 Task: Select a due date automation when advanced on, the moment a card is due add fields without custom field "Resume" set to a date between 1 and 7 days from now.
Action: Mouse moved to (1348, 99)
Screenshot: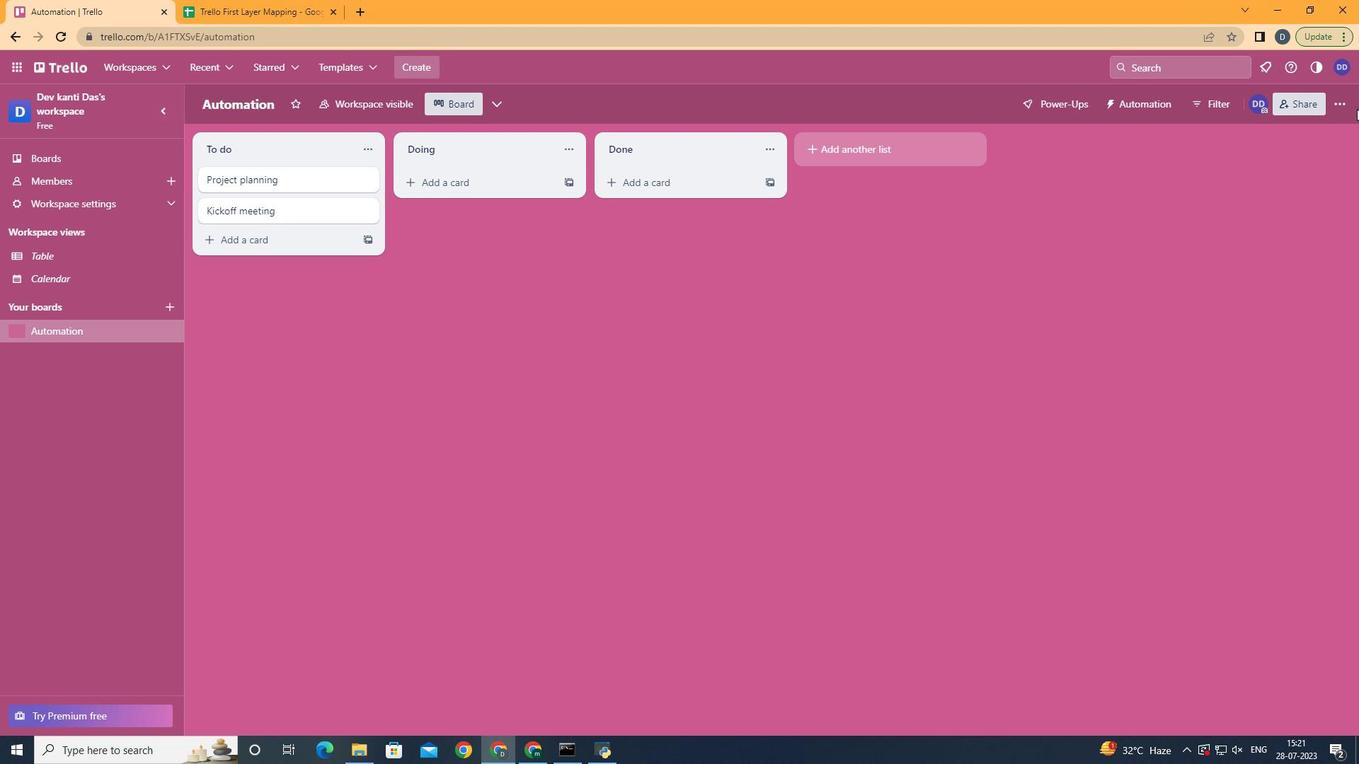 
Action: Mouse pressed left at (1348, 99)
Screenshot: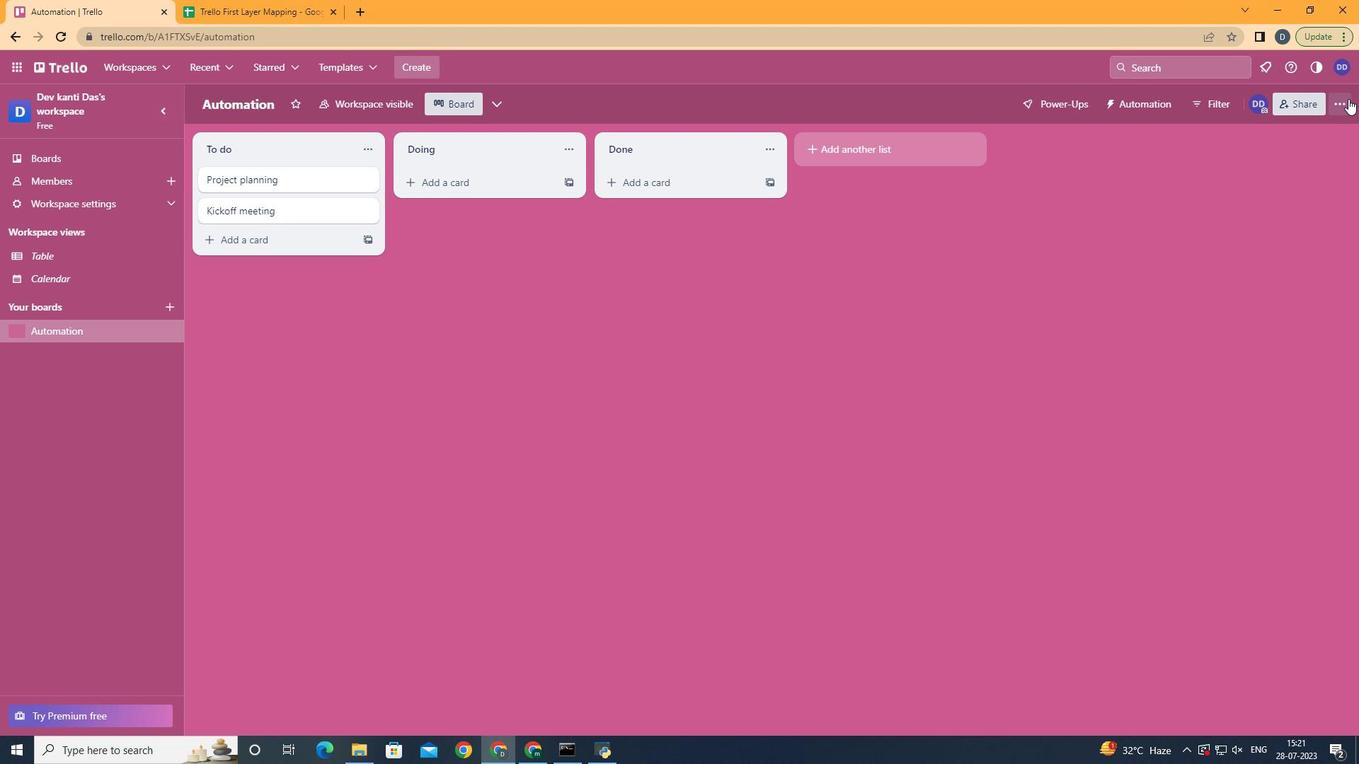 
Action: Mouse moved to (1247, 305)
Screenshot: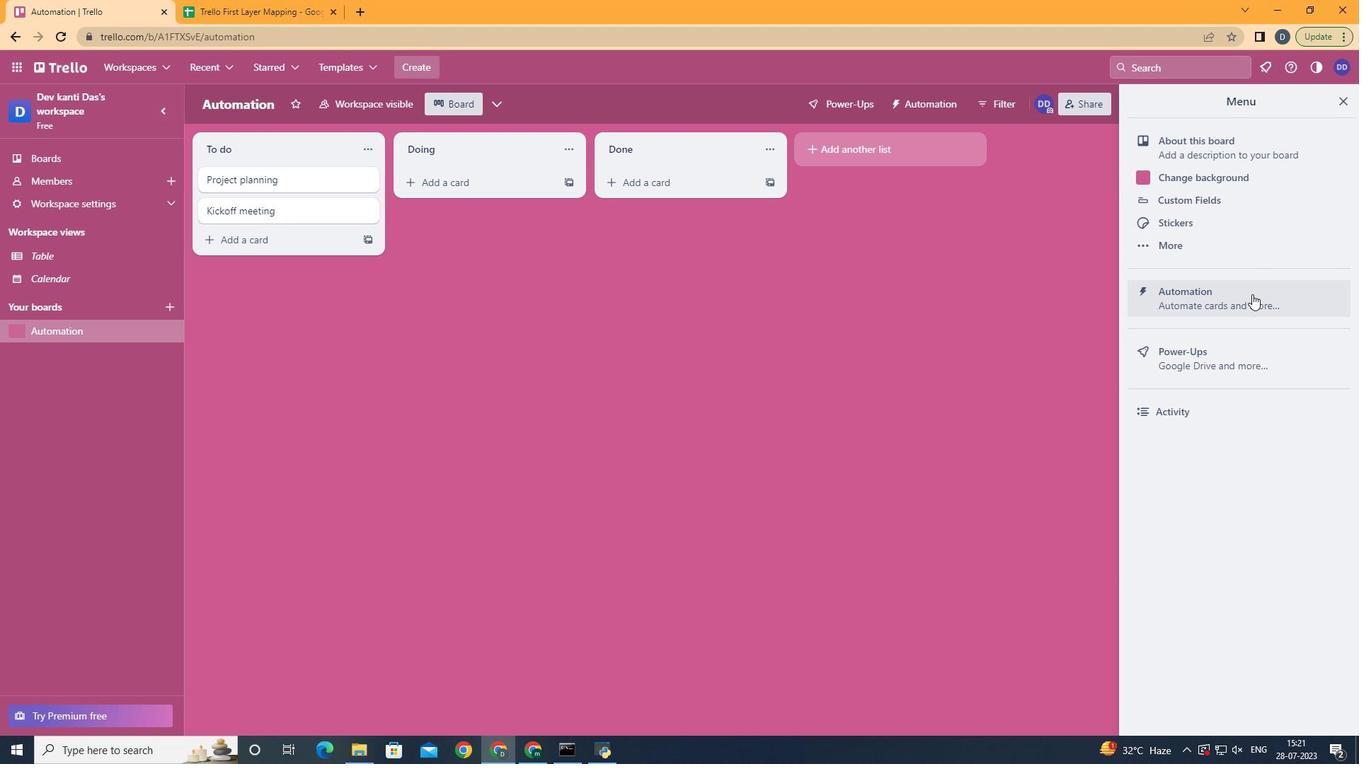 
Action: Mouse pressed left at (1247, 305)
Screenshot: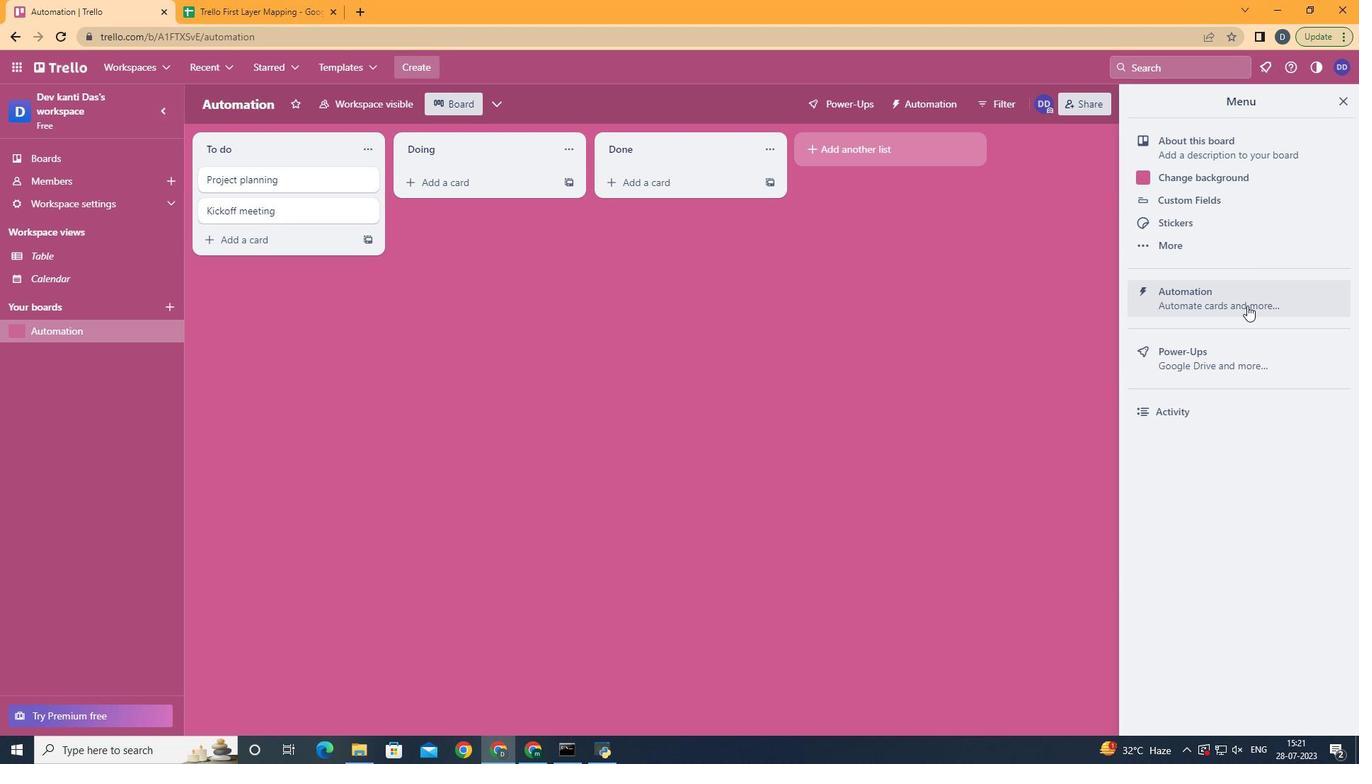 
Action: Mouse moved to (270, 285)
Screenshot: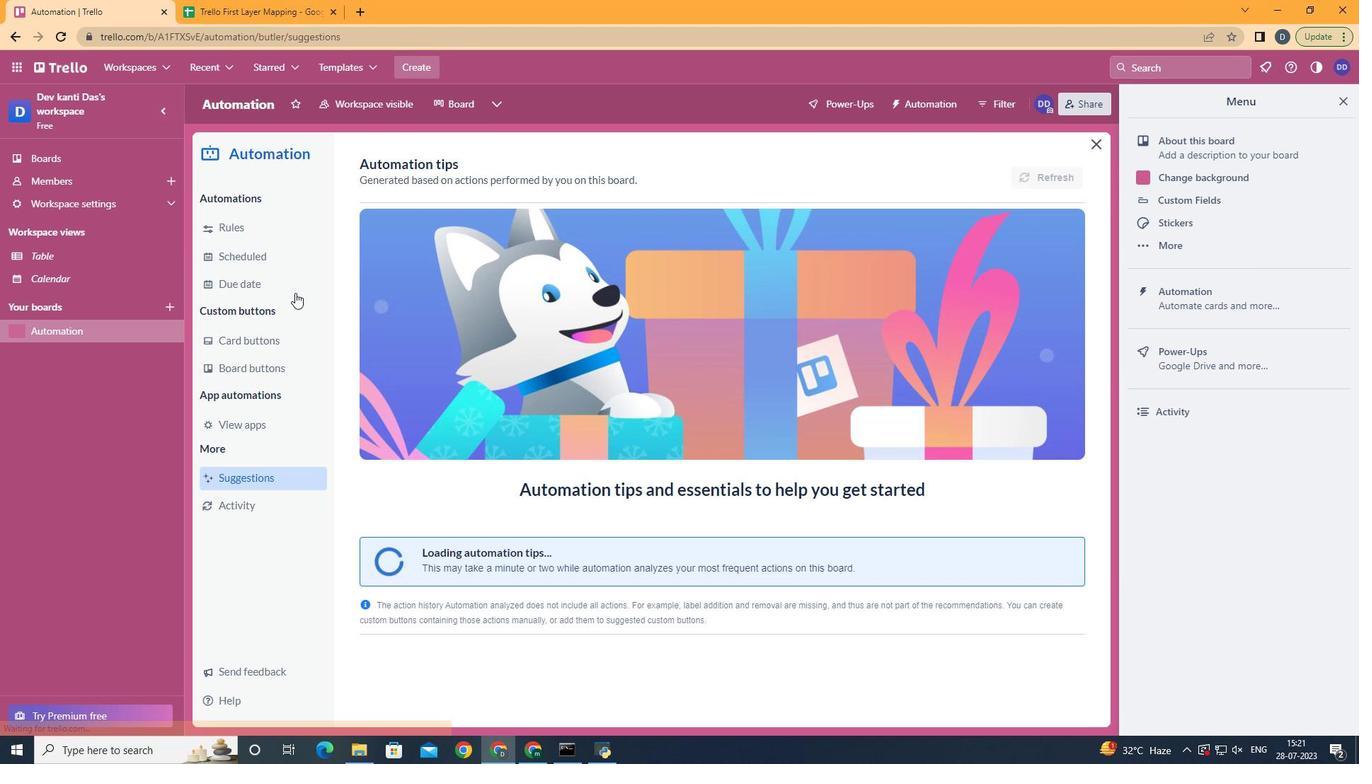 
Action: Mouse pressed left at (270, 285)
Screenshot: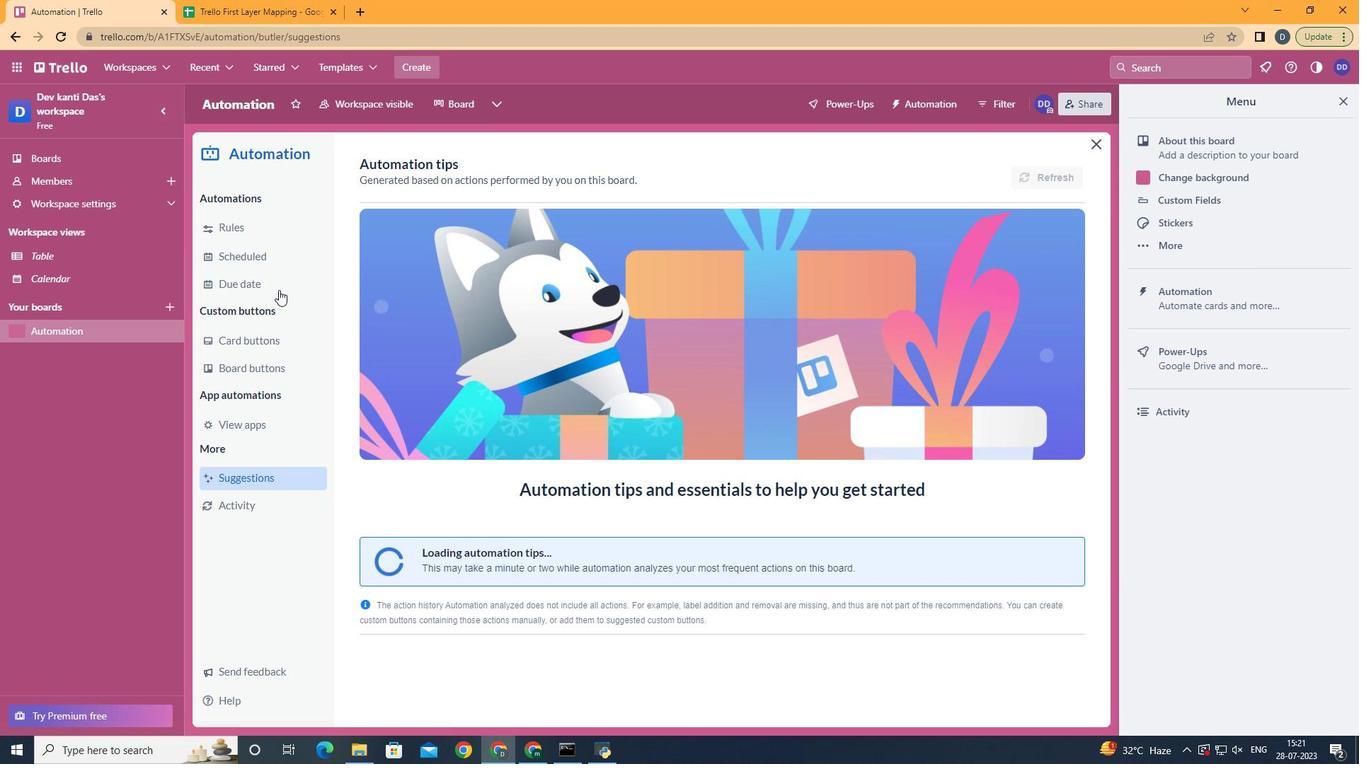 
Action: Mouse moved to (1027, 175)
Screenshot: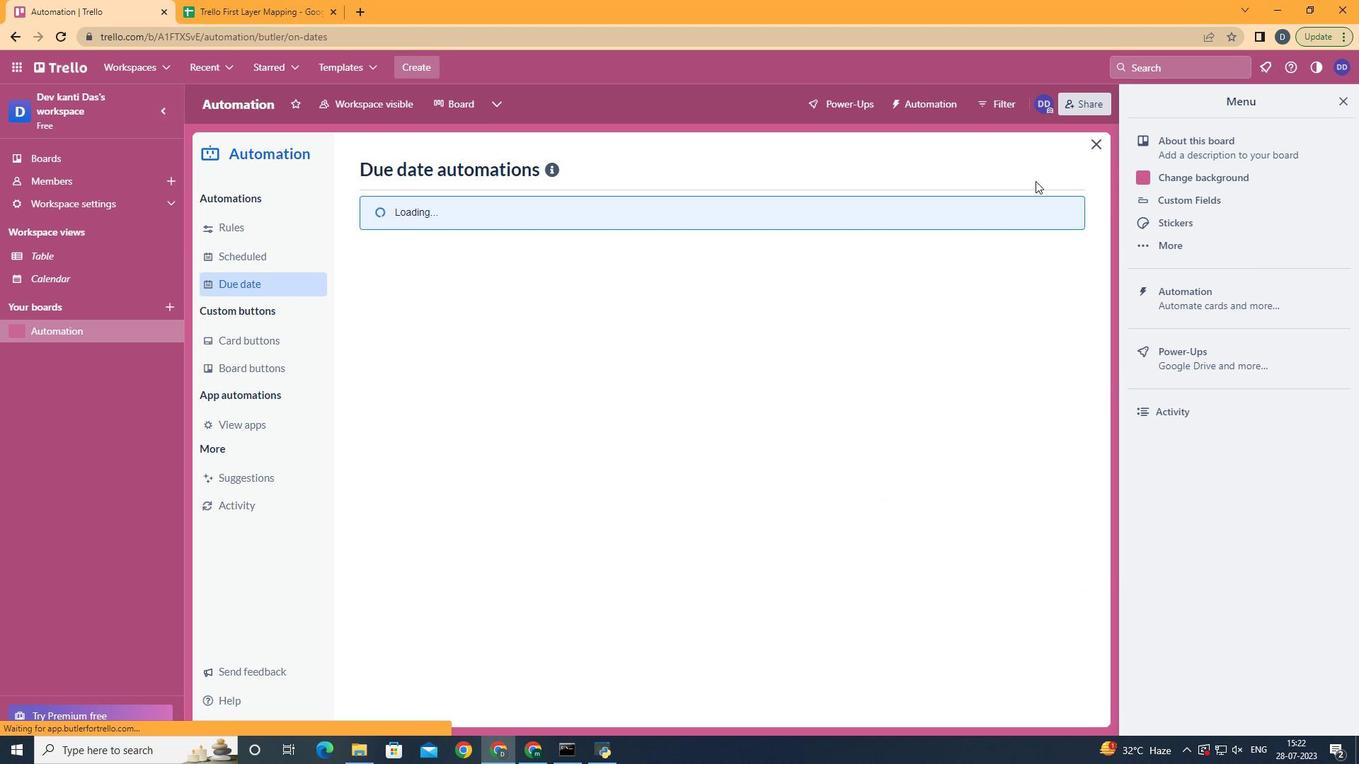 
Action: Mouse pressed left at (1027, 175)
Screenshot: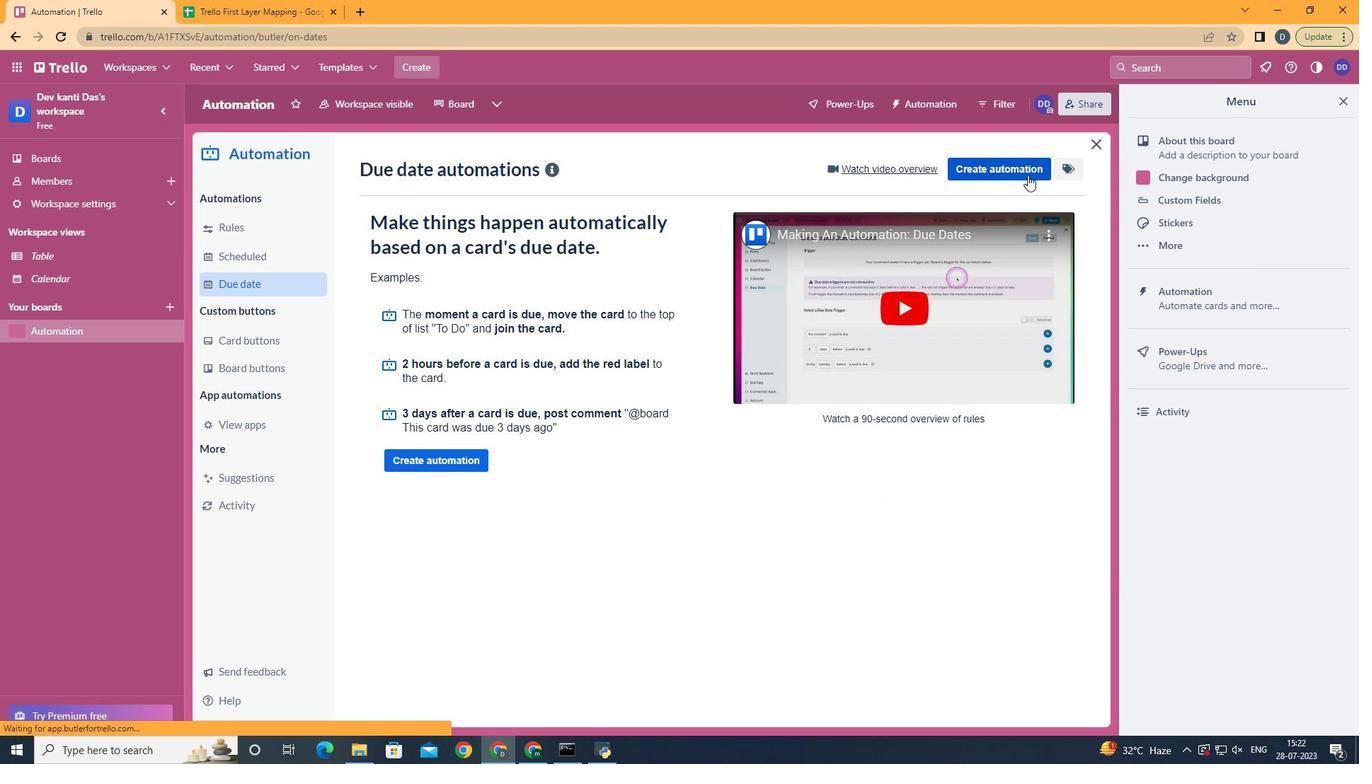 
Action: Mouse moved to (702, 298)
Screenshot: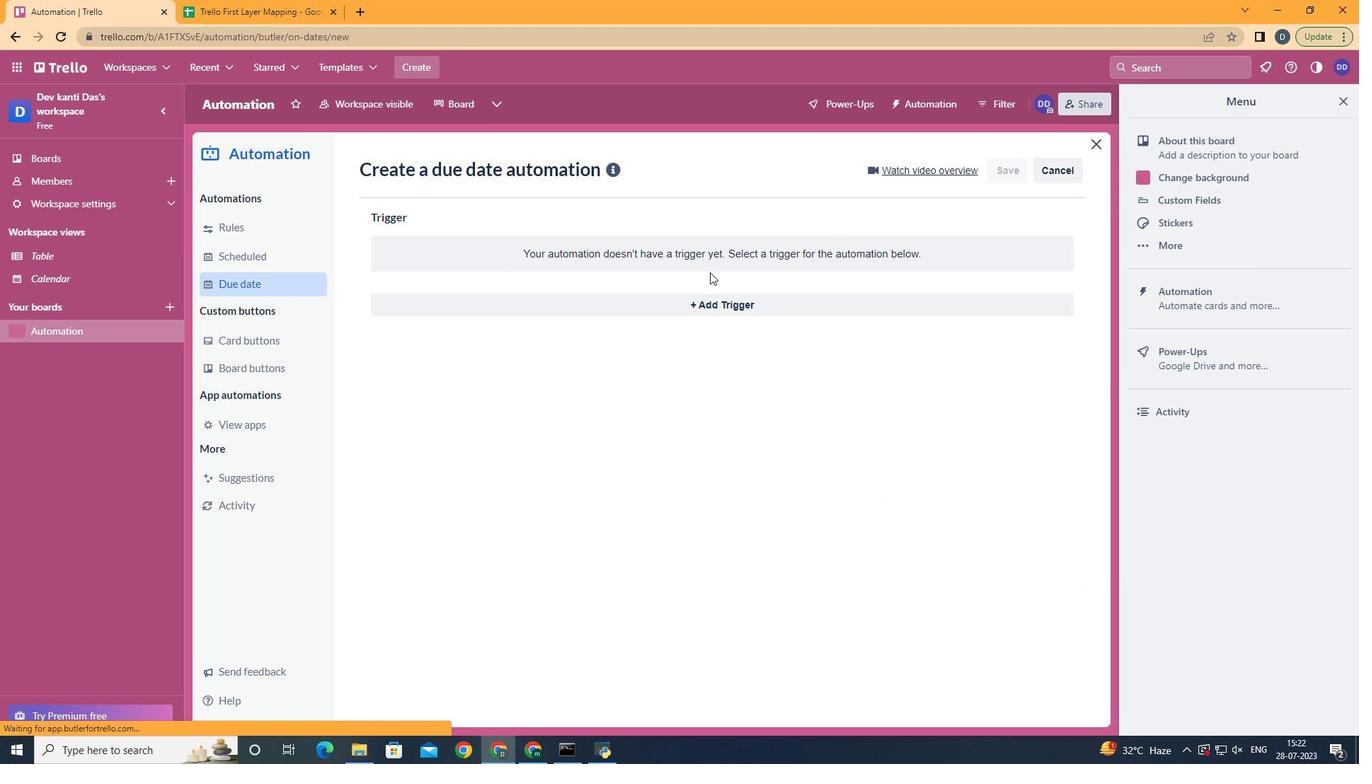 
Action: Mouse pressed left at (702, 298)
Screenshot: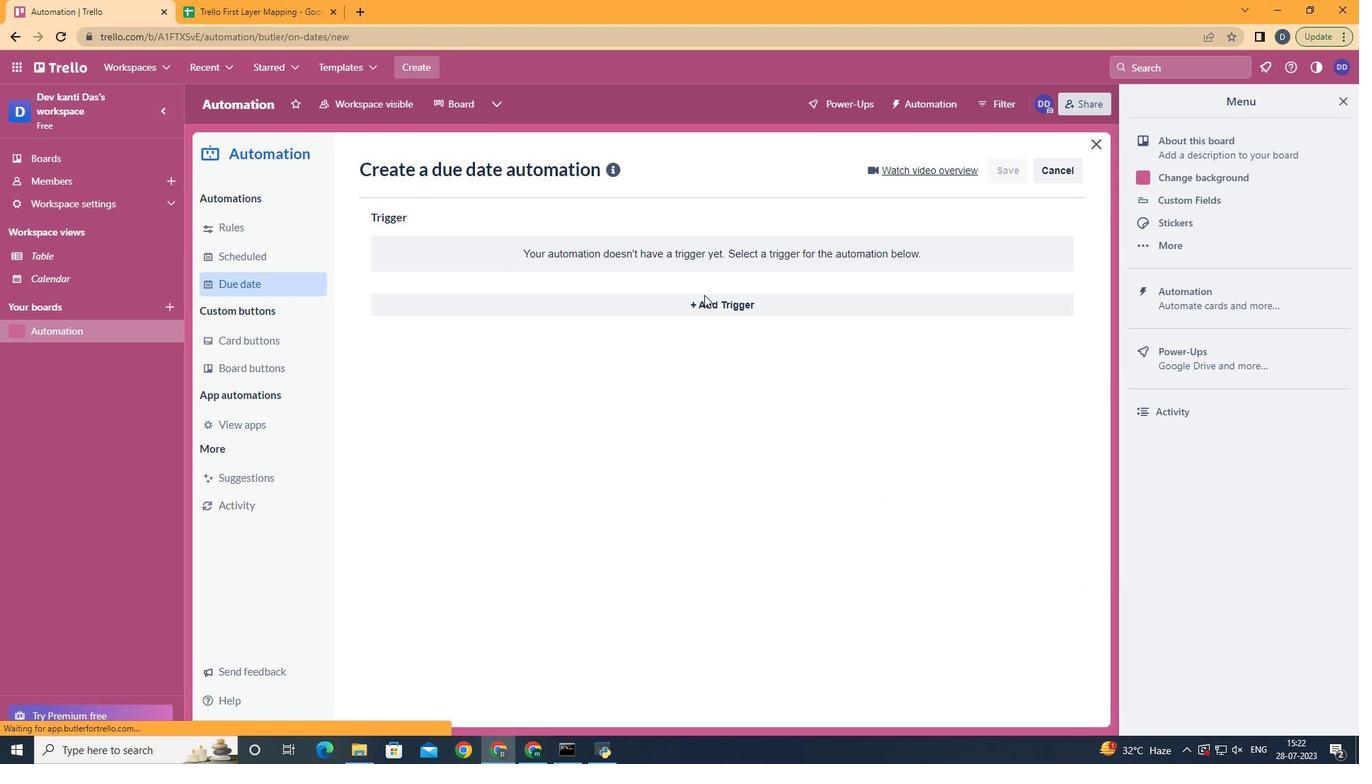 
Action: Mouse moved to (439, 499)
Screenshot: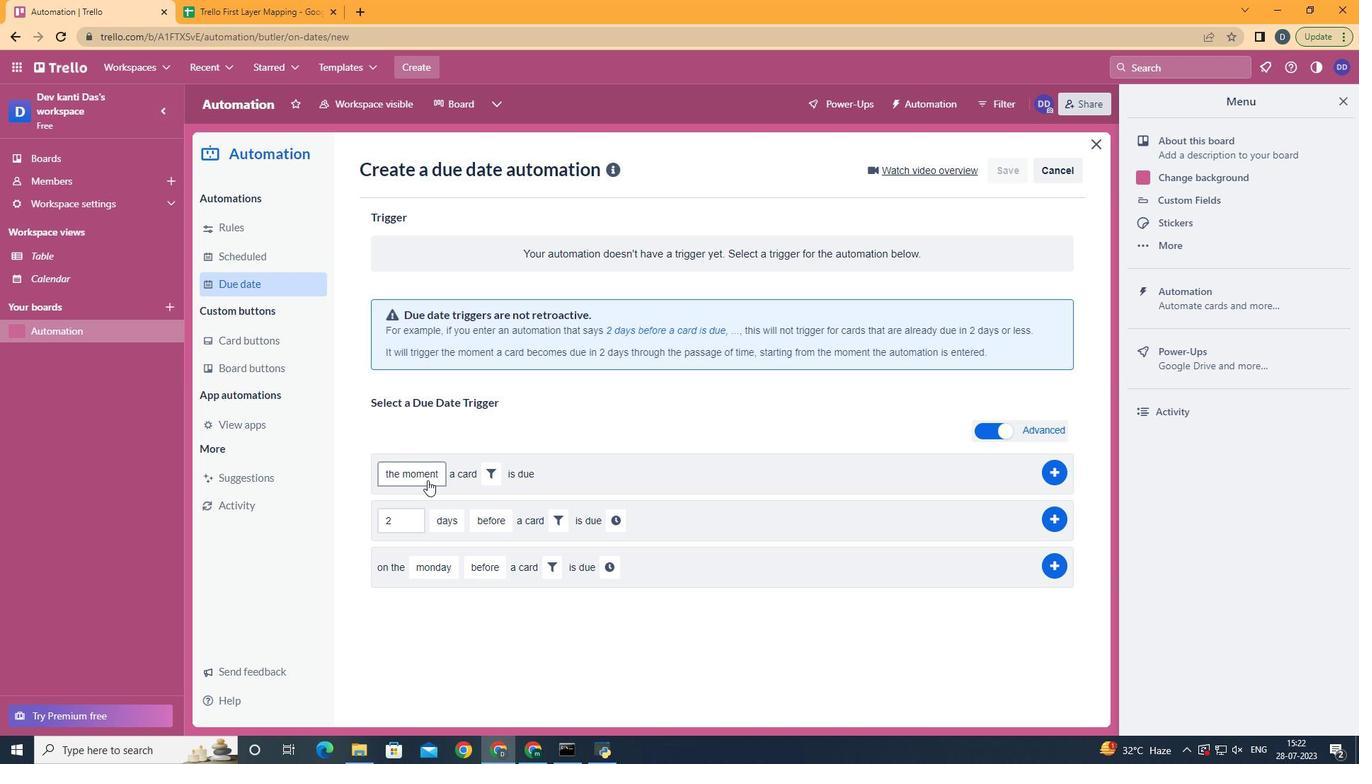 
Action: Mouse pressed left at (439, 499)
Screenshot: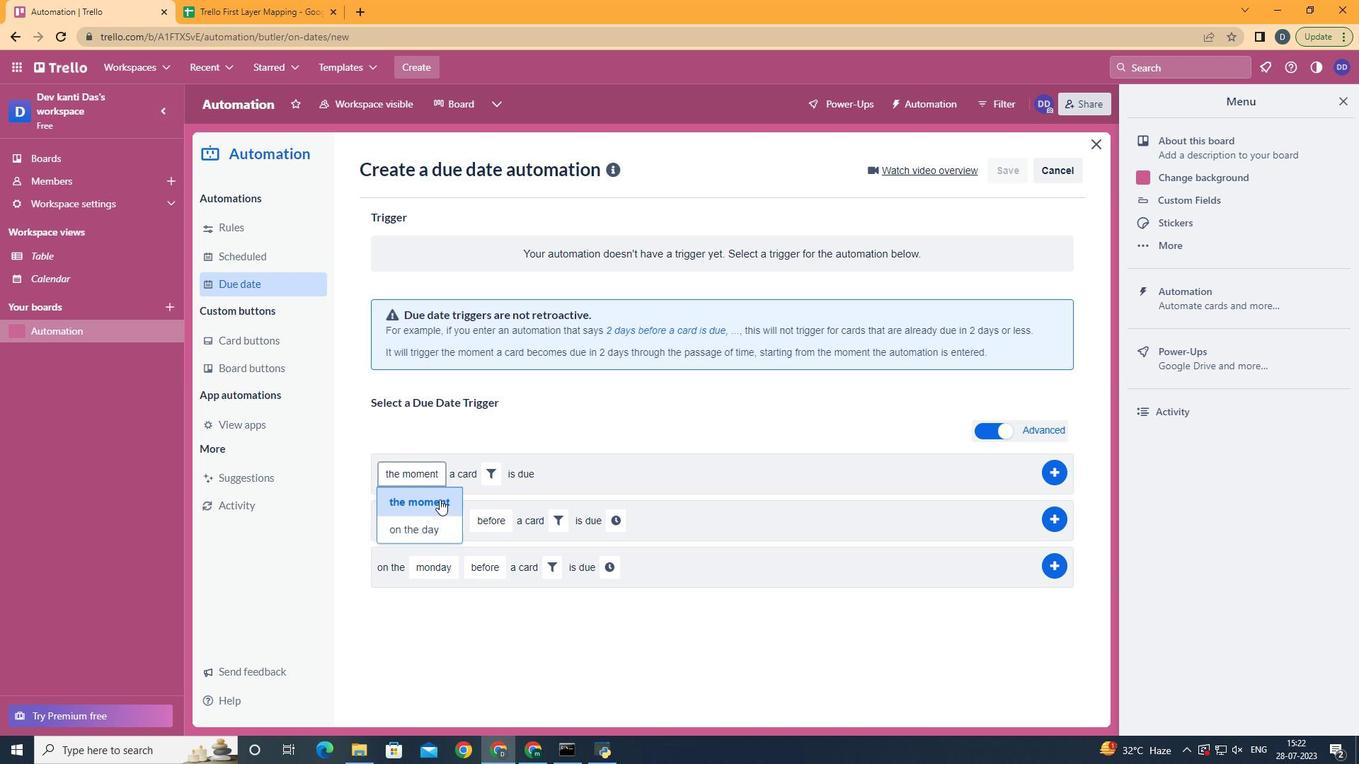 
Action: Mouse moved to (492, 467)
Screenshot: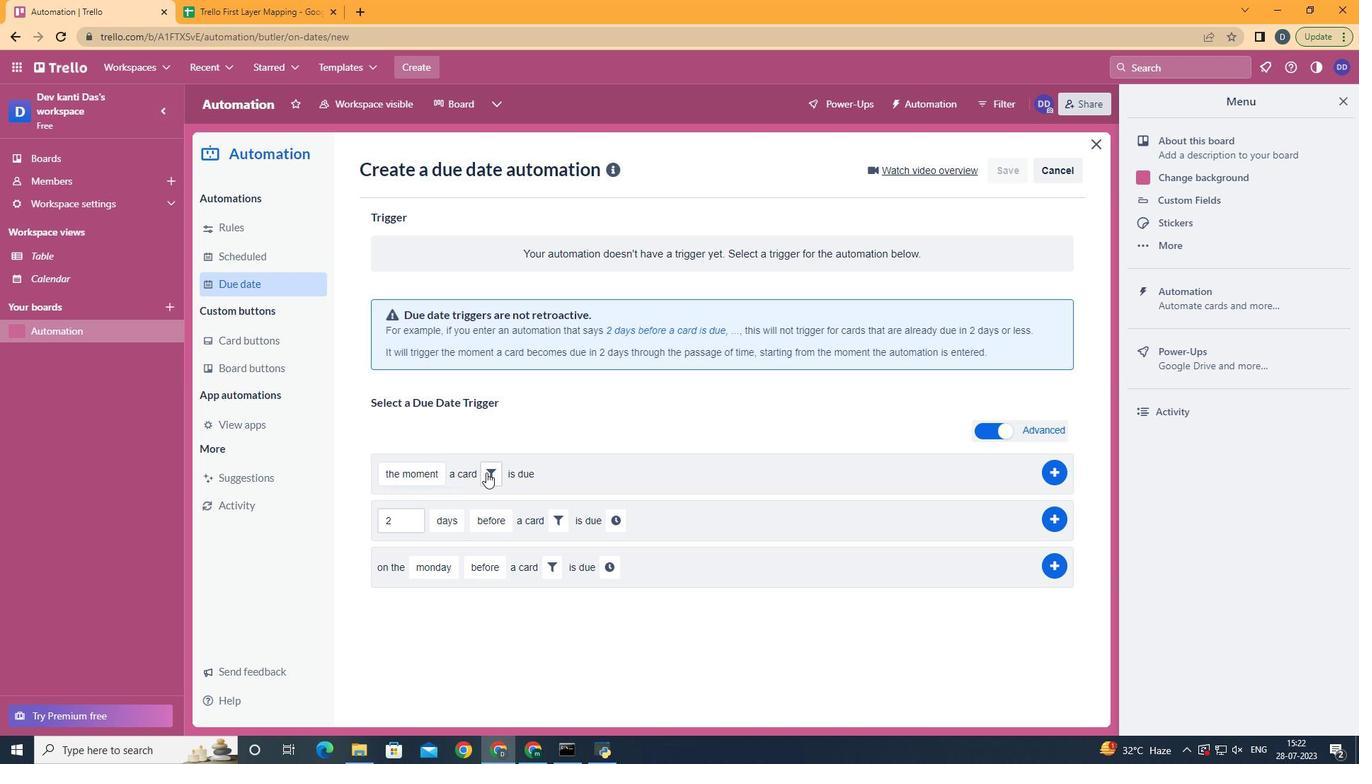 
Action: Mouse pressed left at (492, 467)
Screenshot: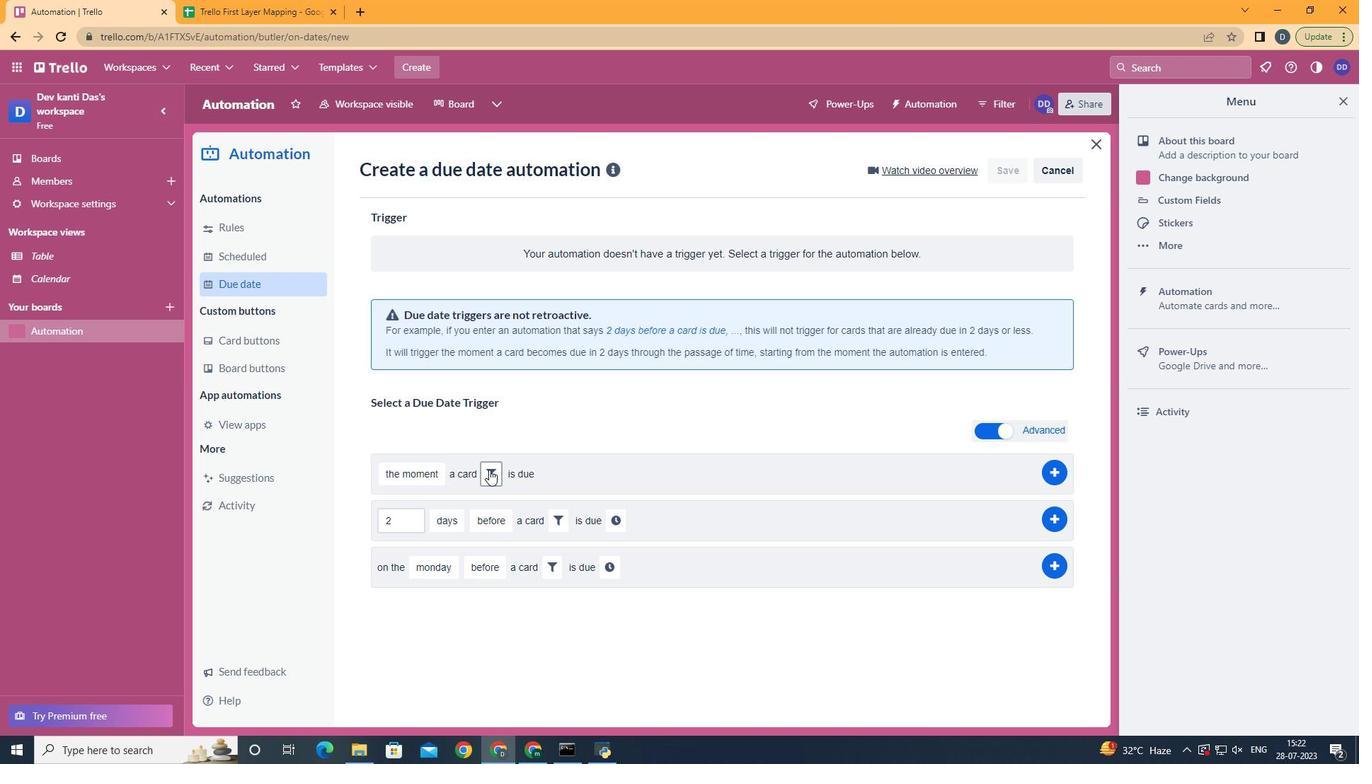 
Action: Mouse moved to (714, 524)
Screenshot: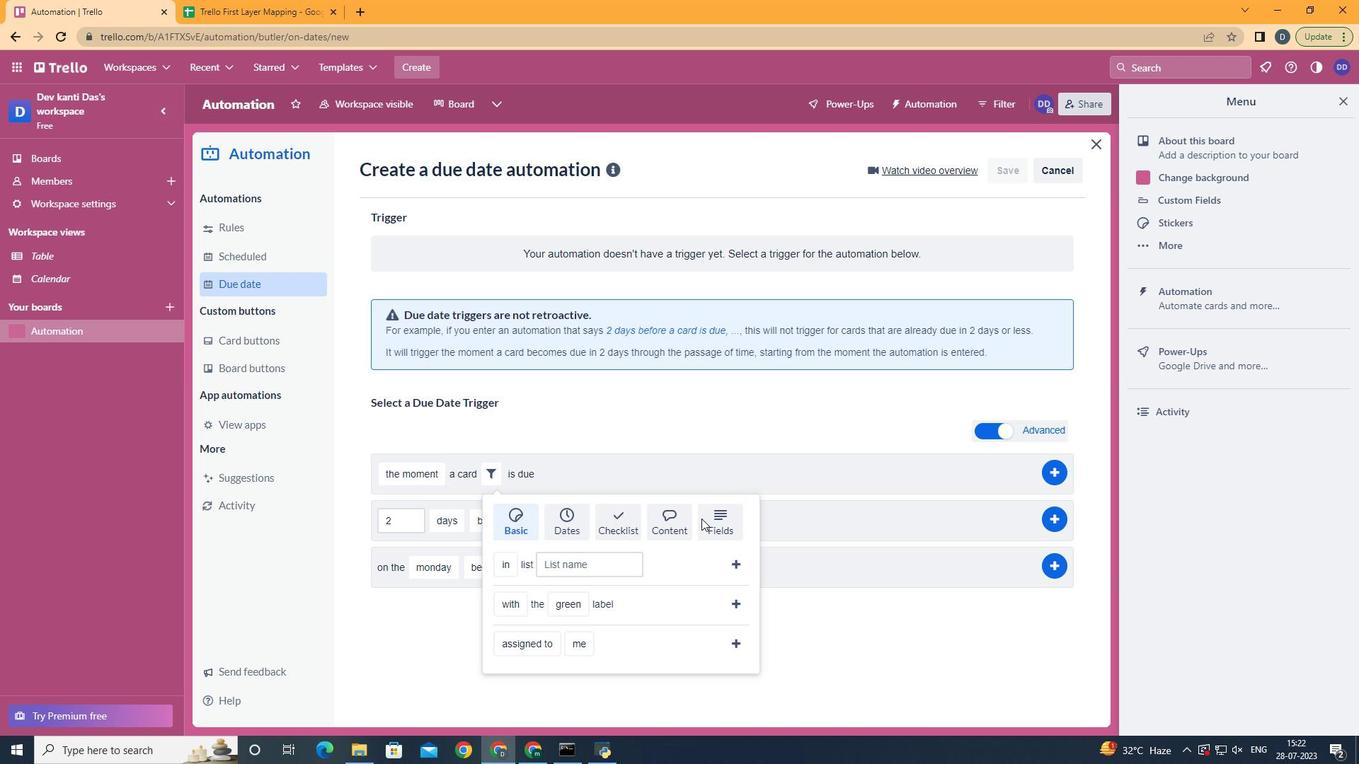 
Action: Mouse pressed left at (714, 524)
Screenshot: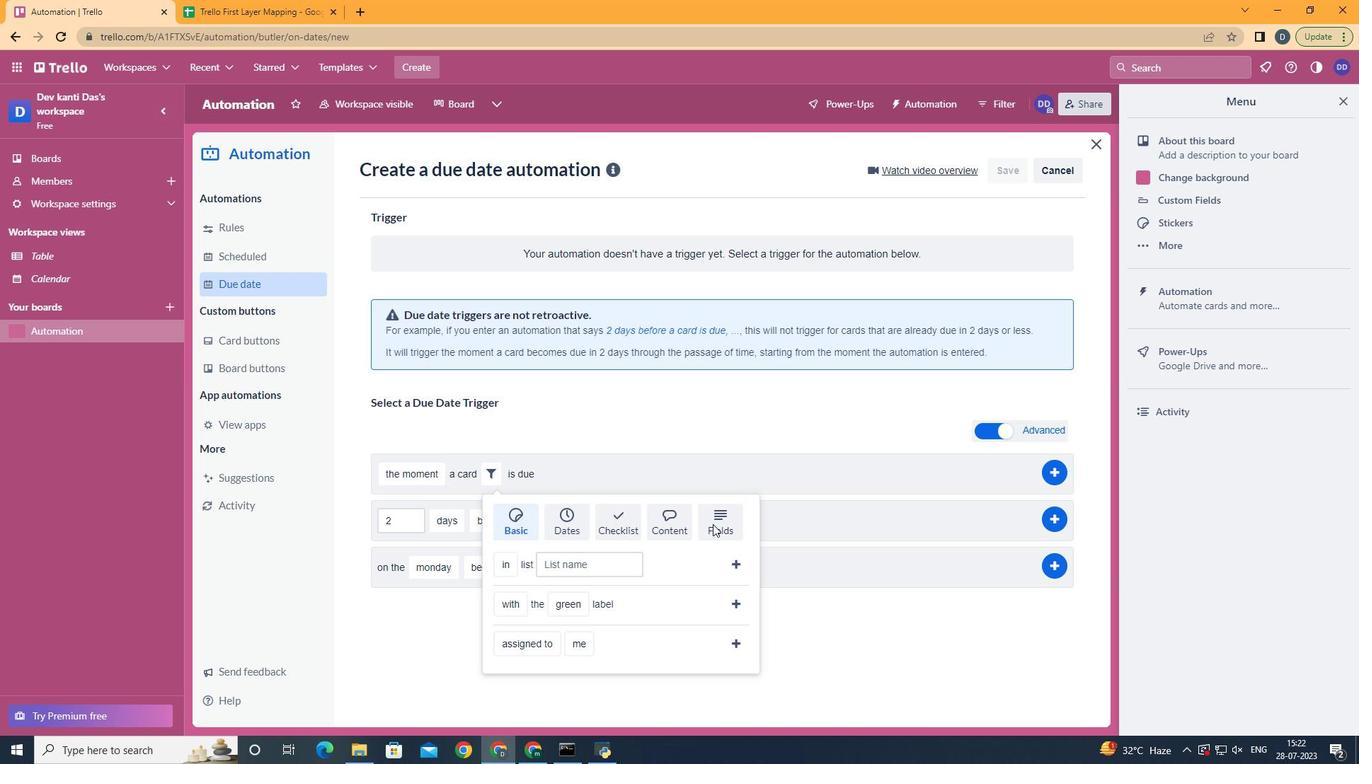 
Action: Mouse moved to (717, 521)
Screenshot: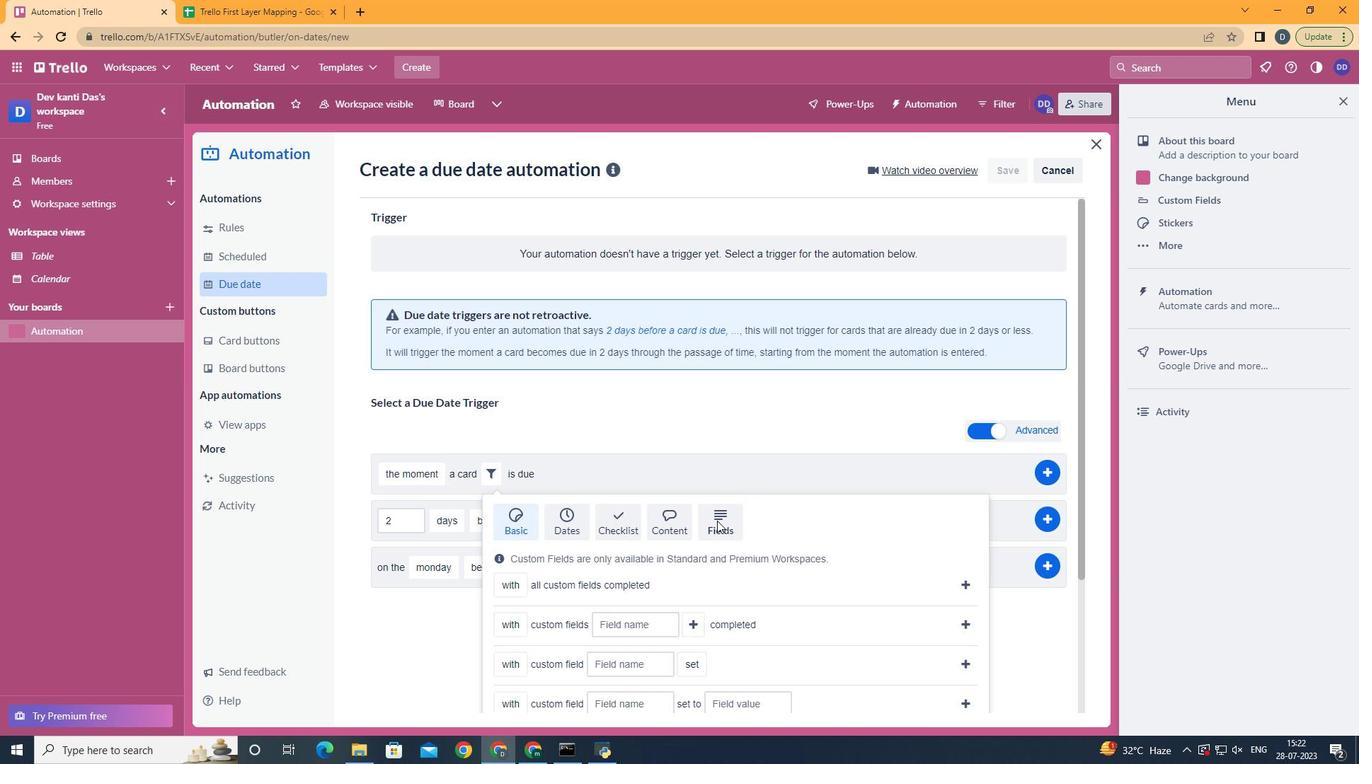 
Action: Mouse scrolled (717, 520) with delta (0, 0)
Screenshot: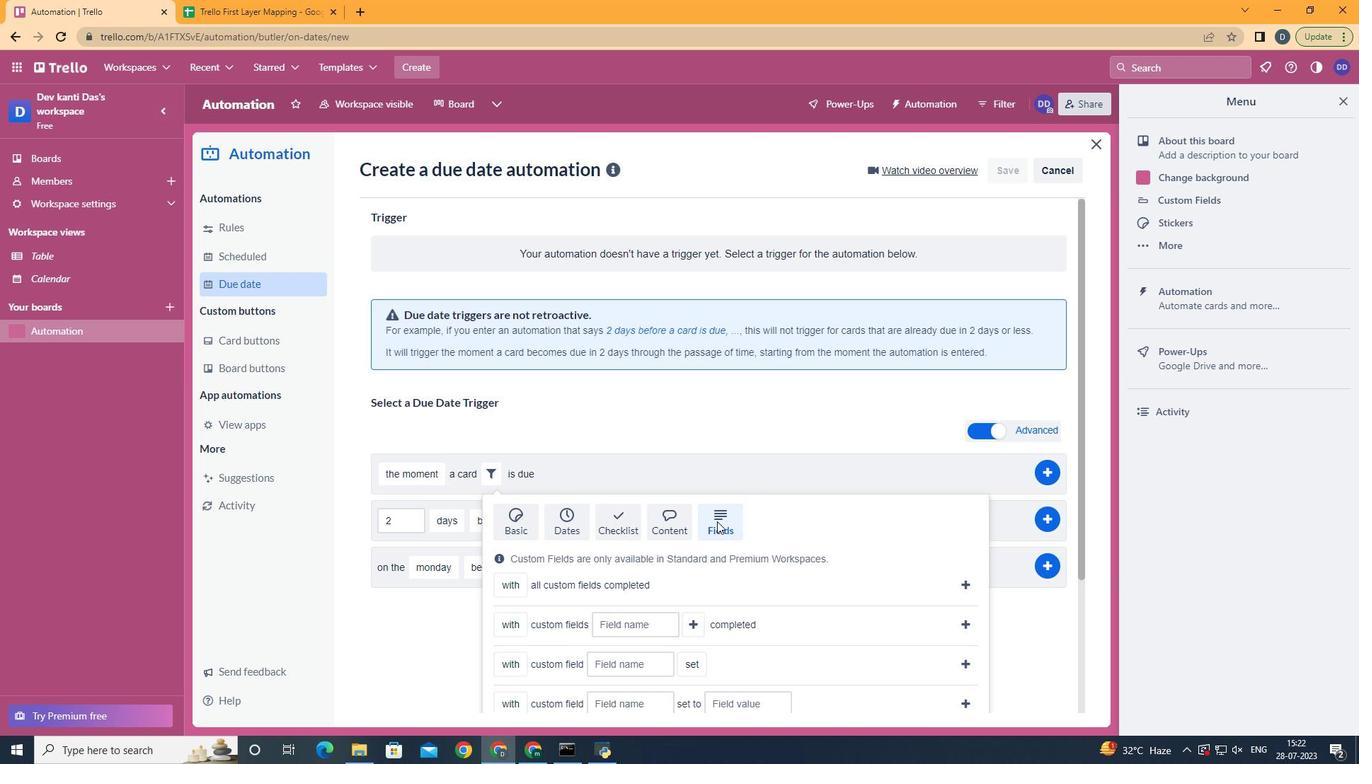 
Action: Mouse scrolled (717, 520) with delta (0, 0)
Screenshot: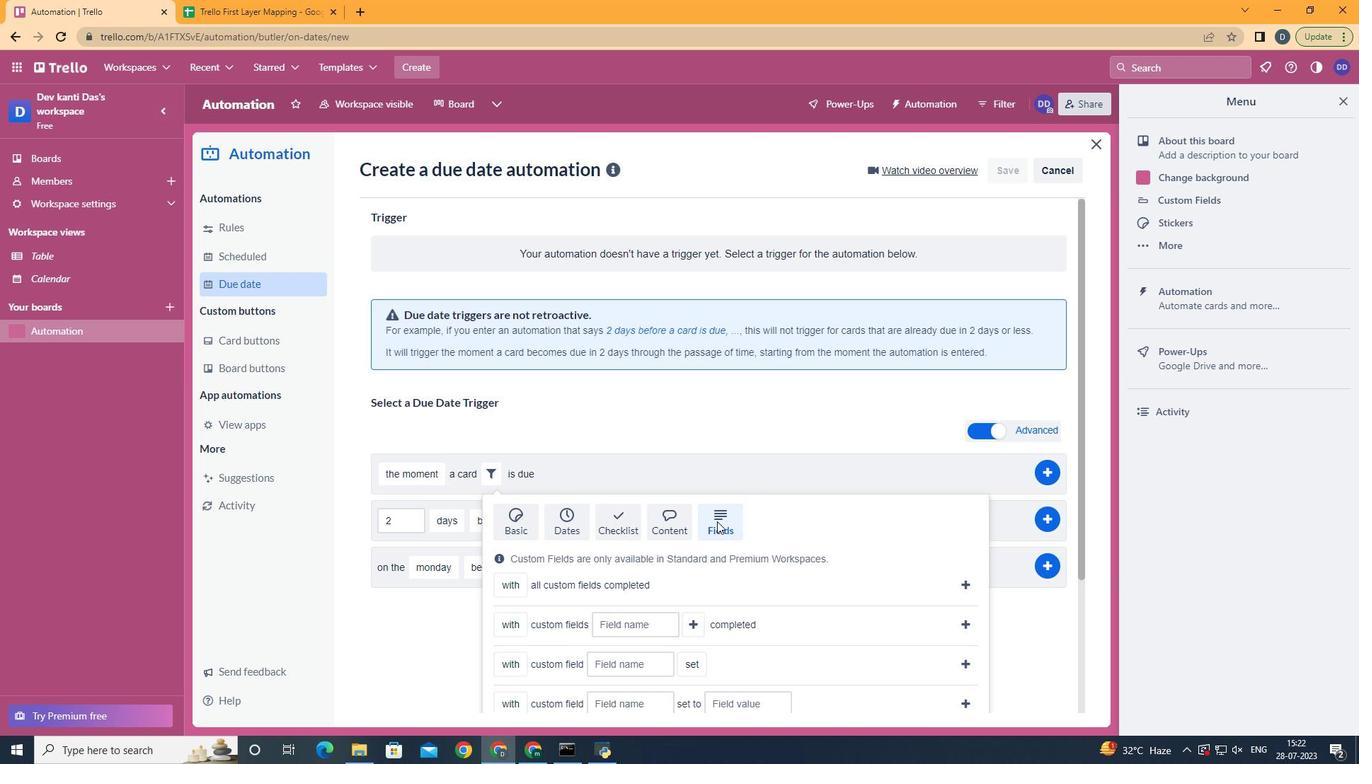 
Action: Mouse scrolled (717, 520) with delta (0, -1)
Screenshot: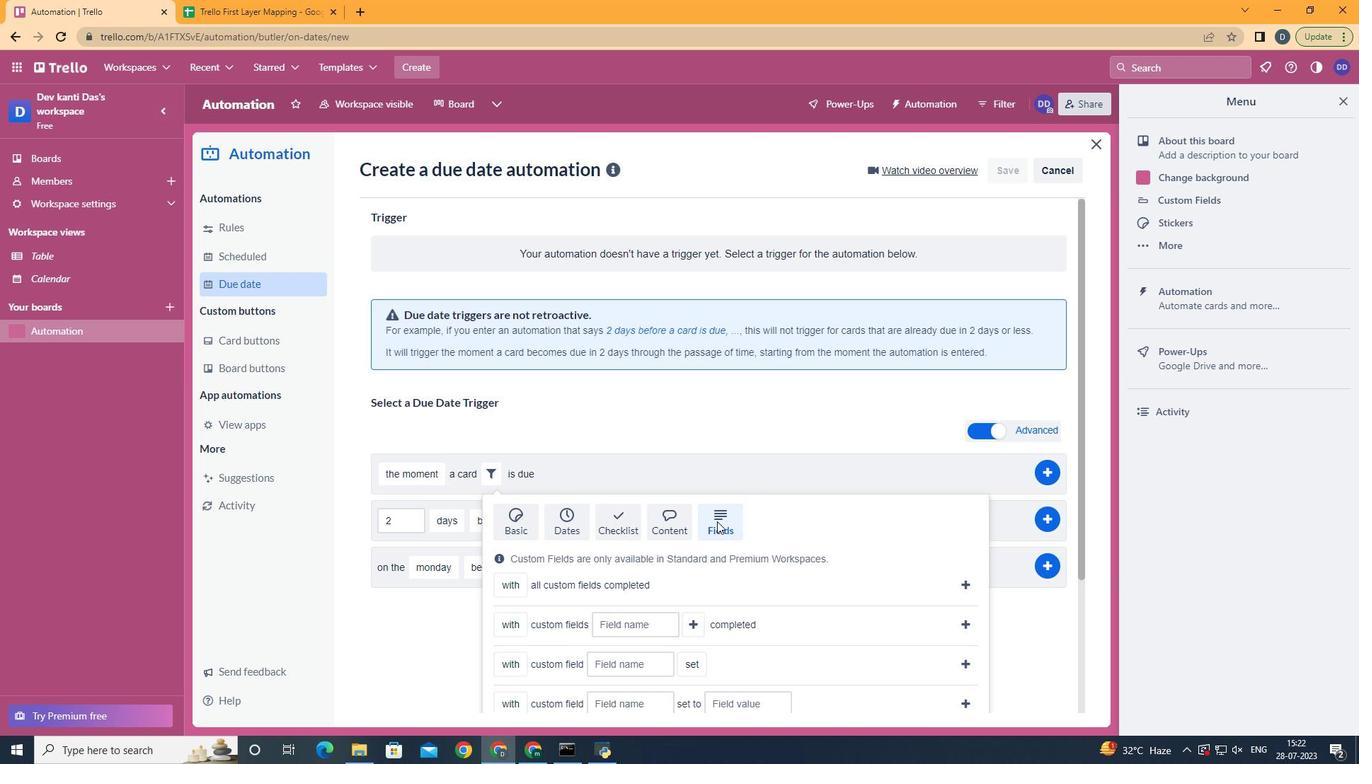 
Action: Mouse scrolled (717, 520) with delta (0, 0)
Screenshot: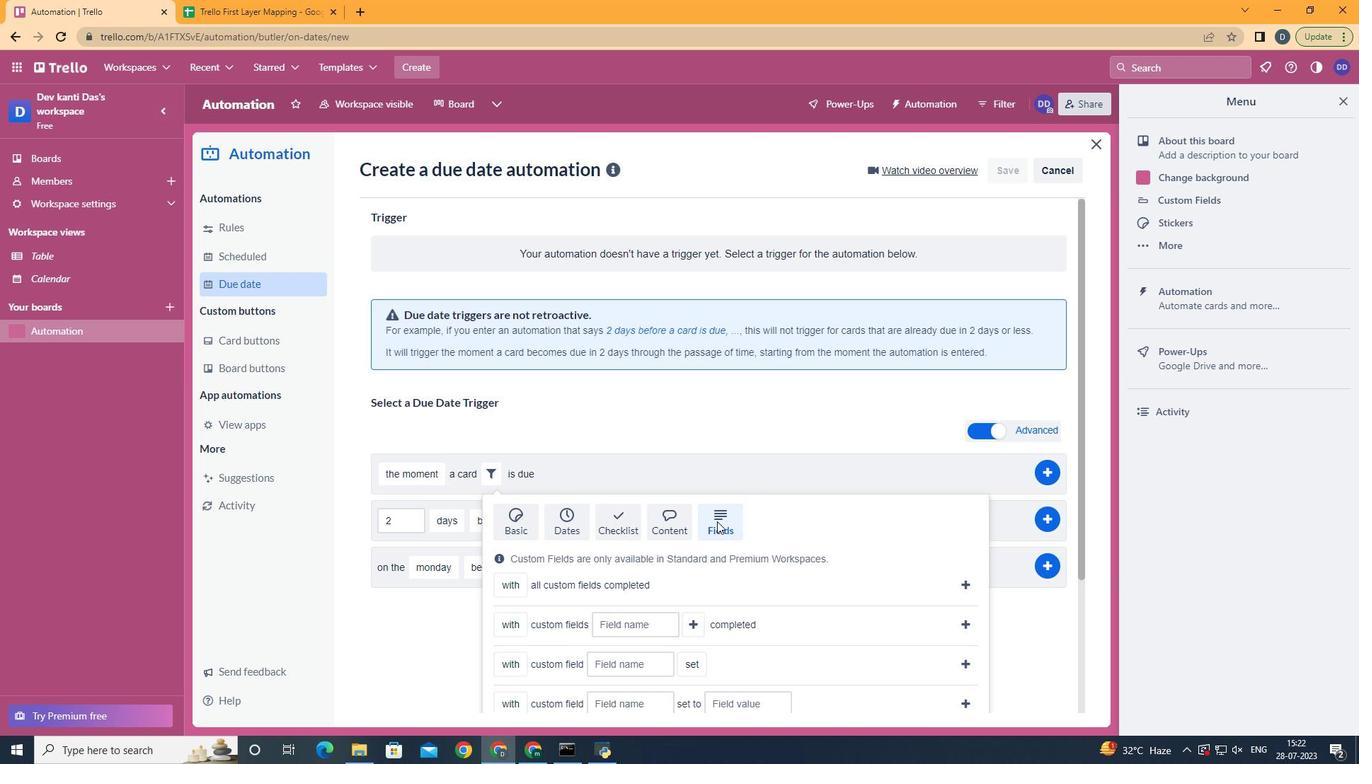 
Action: Mouse scrolled (717, 520) with delta (0, 0)
Screenshot: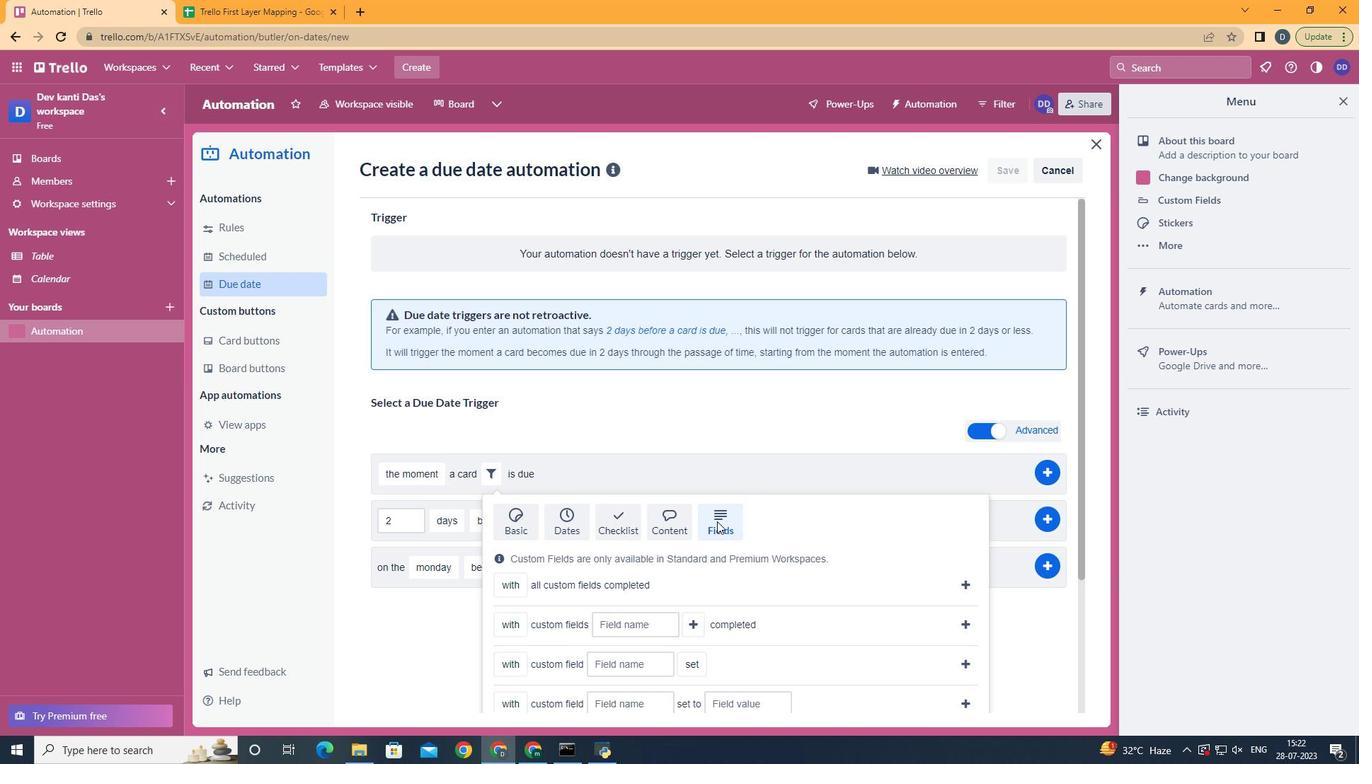 
Action: Mouse scrolled (717, 520) with delta (0, 0)
Screenshot: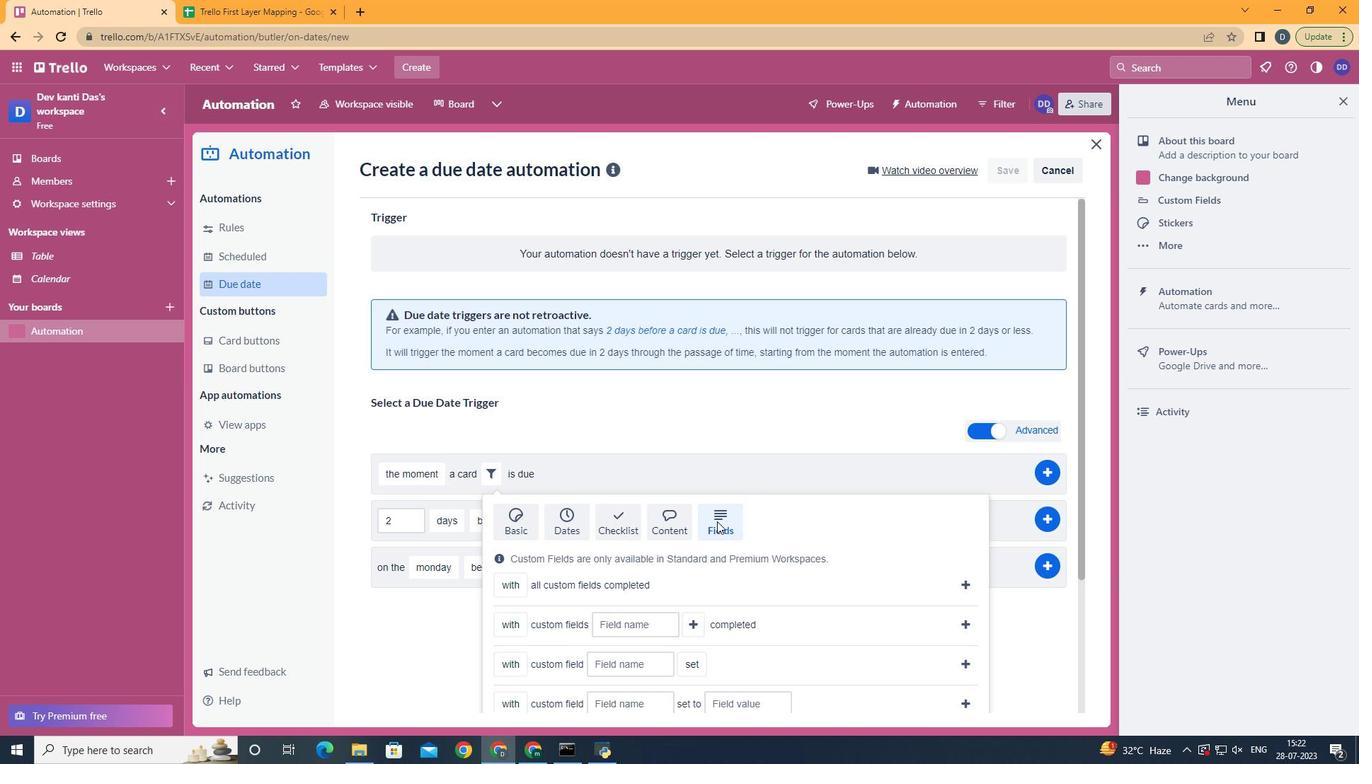 
Action: Mouse moved to (717, 521)
Screenshot: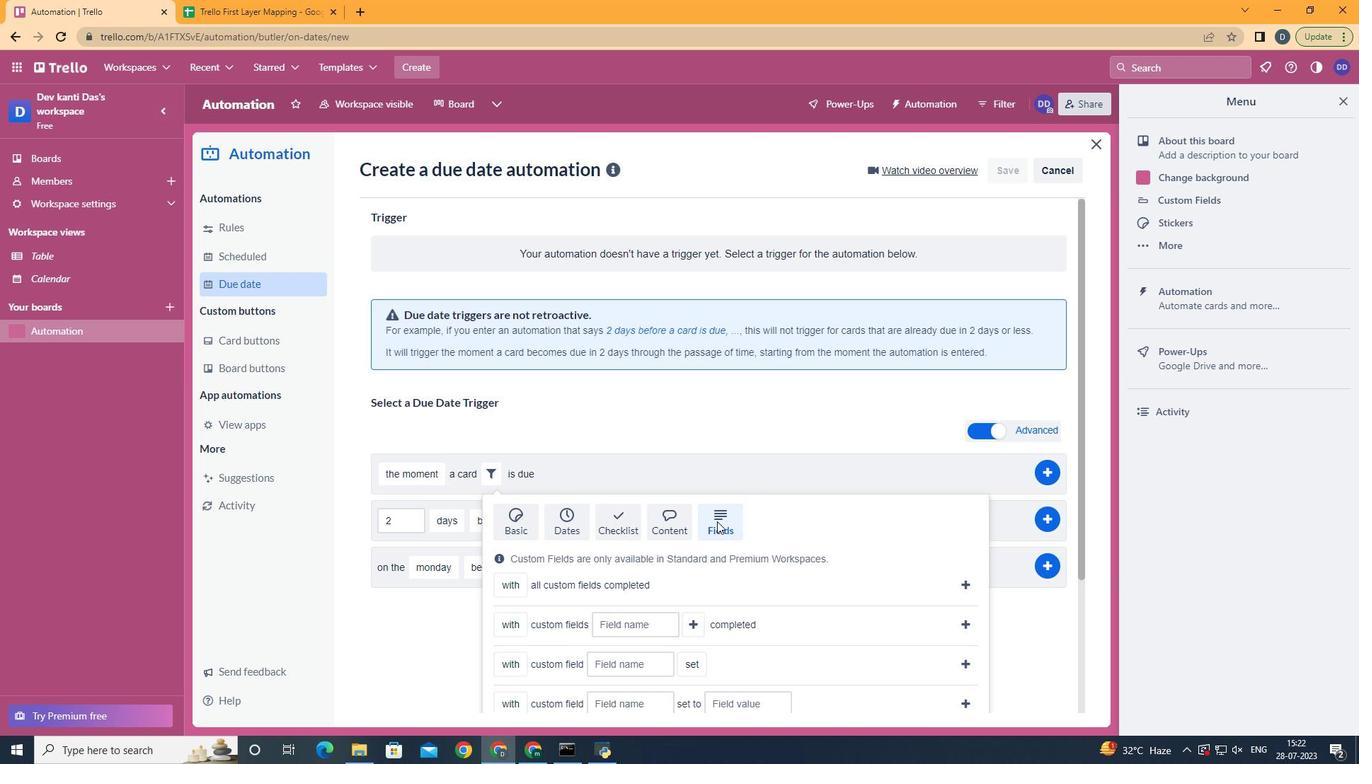 
Action: Mouse scrolled (717, 520) with delta (0, 0)
Screenshot: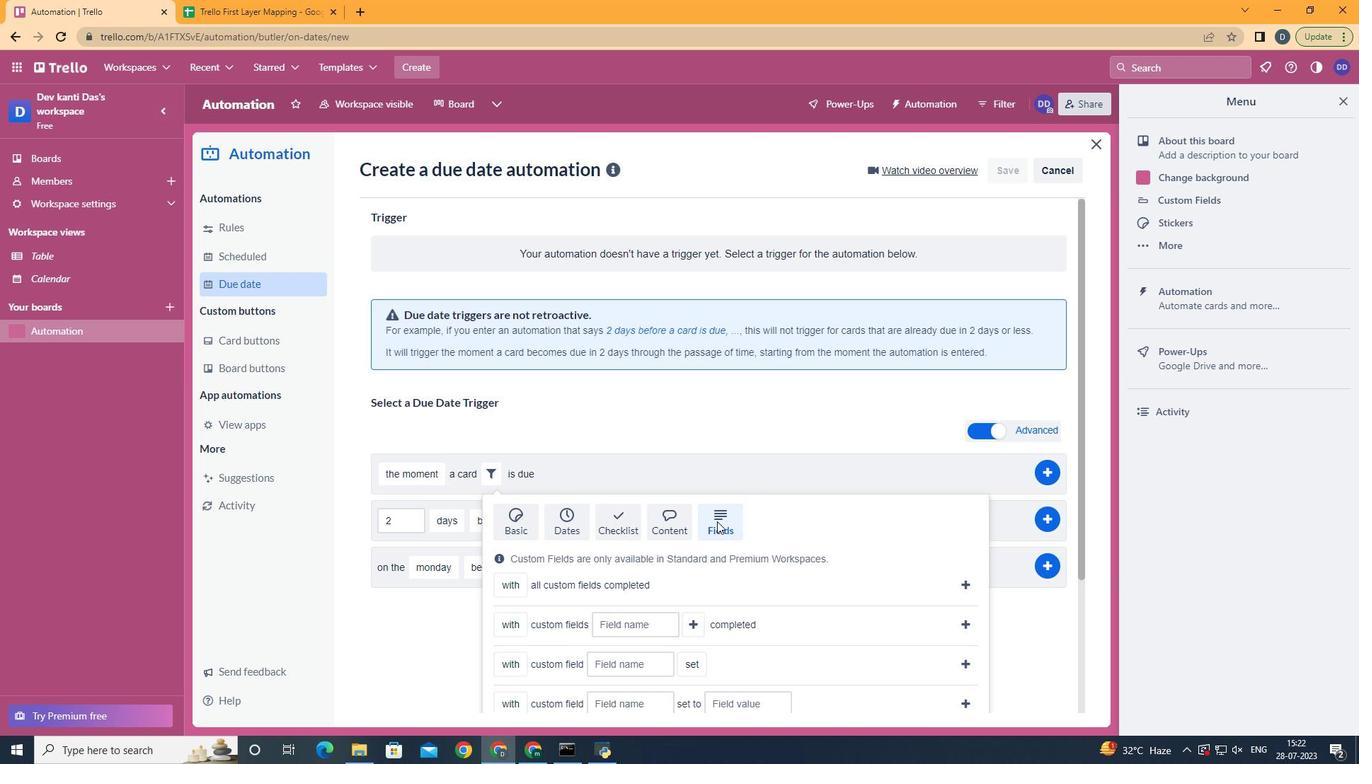 
Action: Mouse moved to (536, 659)
Screenshot: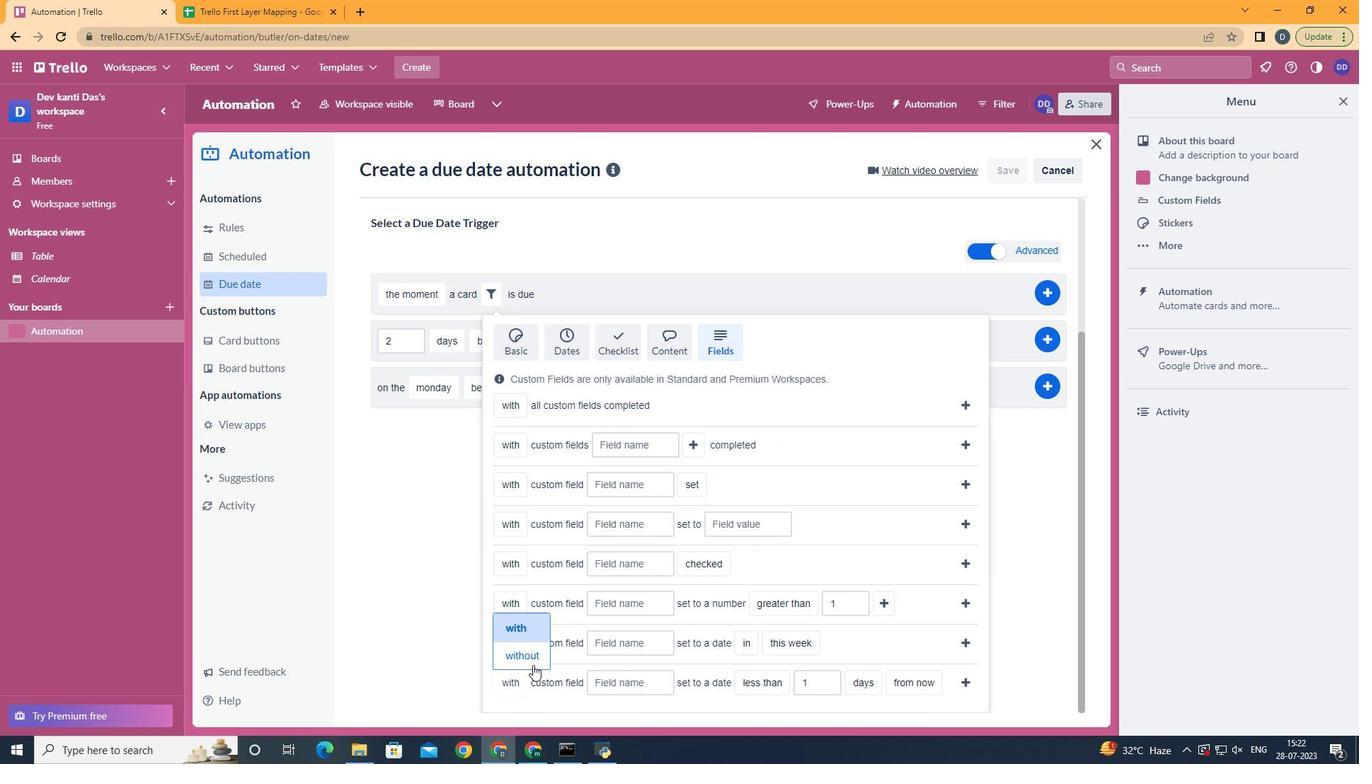 
Action: Mouse pressed left at (536, 659)
Screenshot: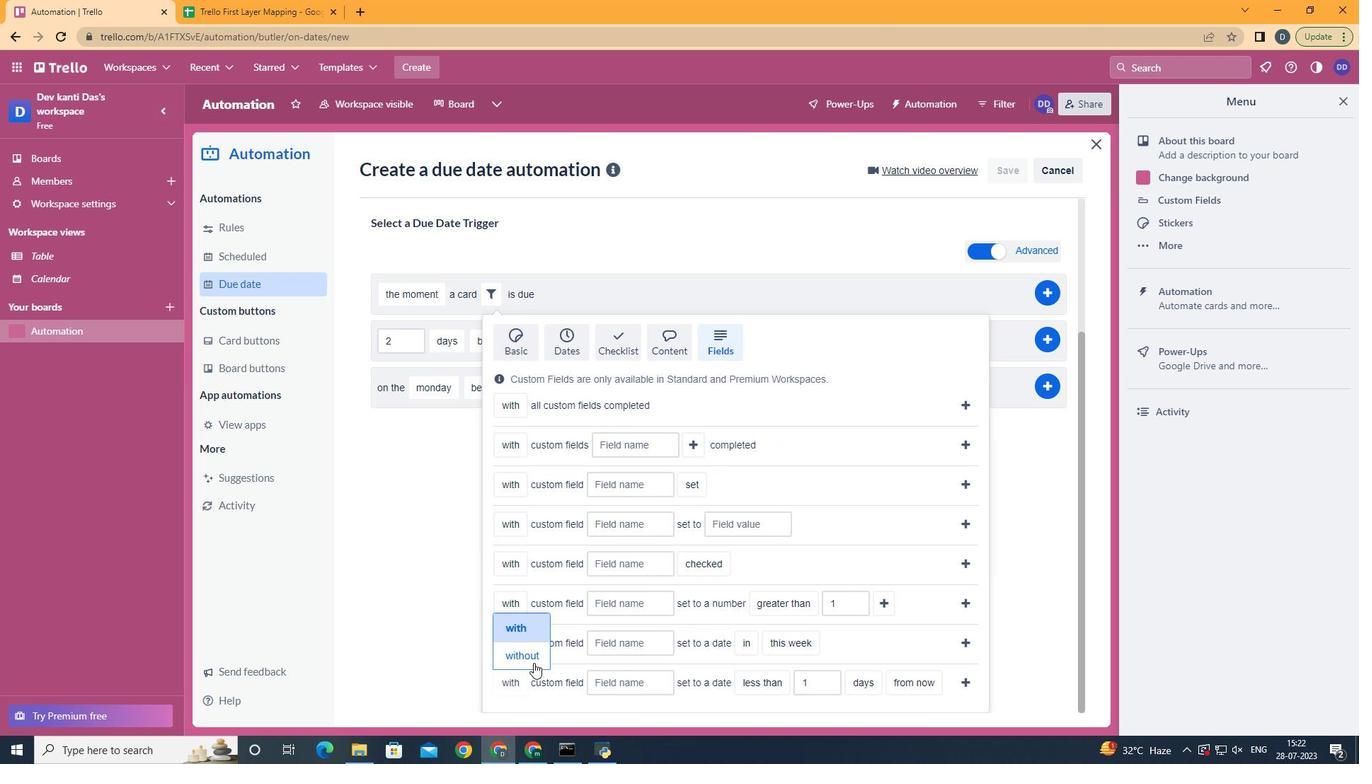 
Action: Mouse moved to (635, 686)
Screenshot: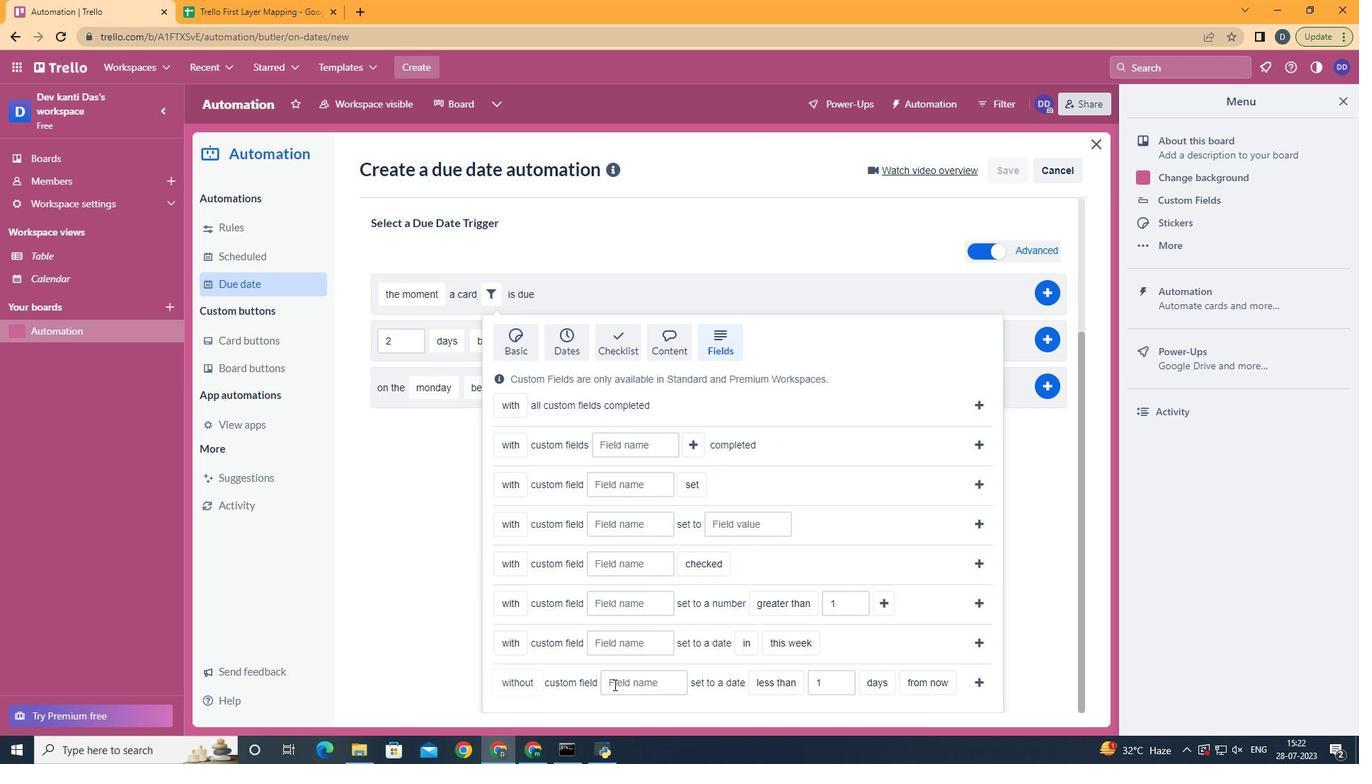 
Action: Mouse pressed left at (635, 686)
Screenshot: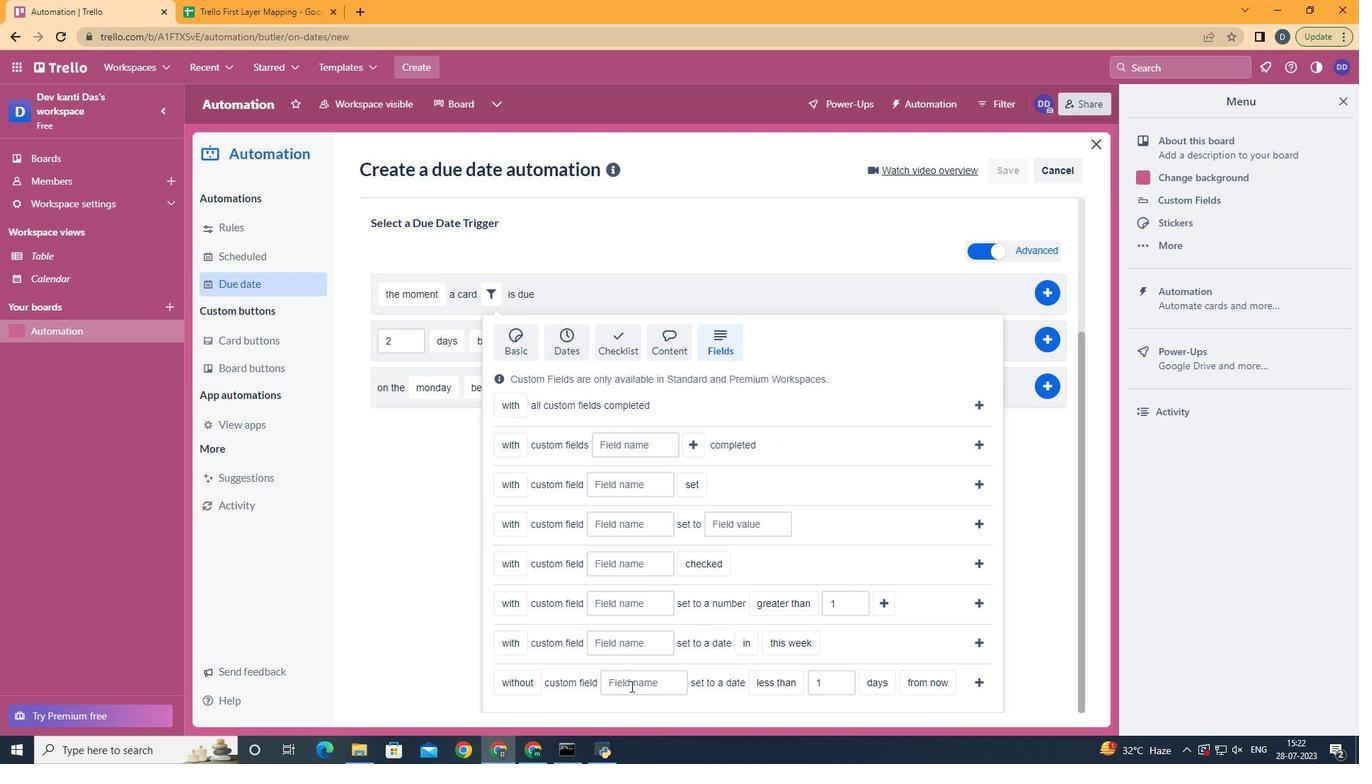 
Action: Mouse moved to (636, 686)
Screenshot: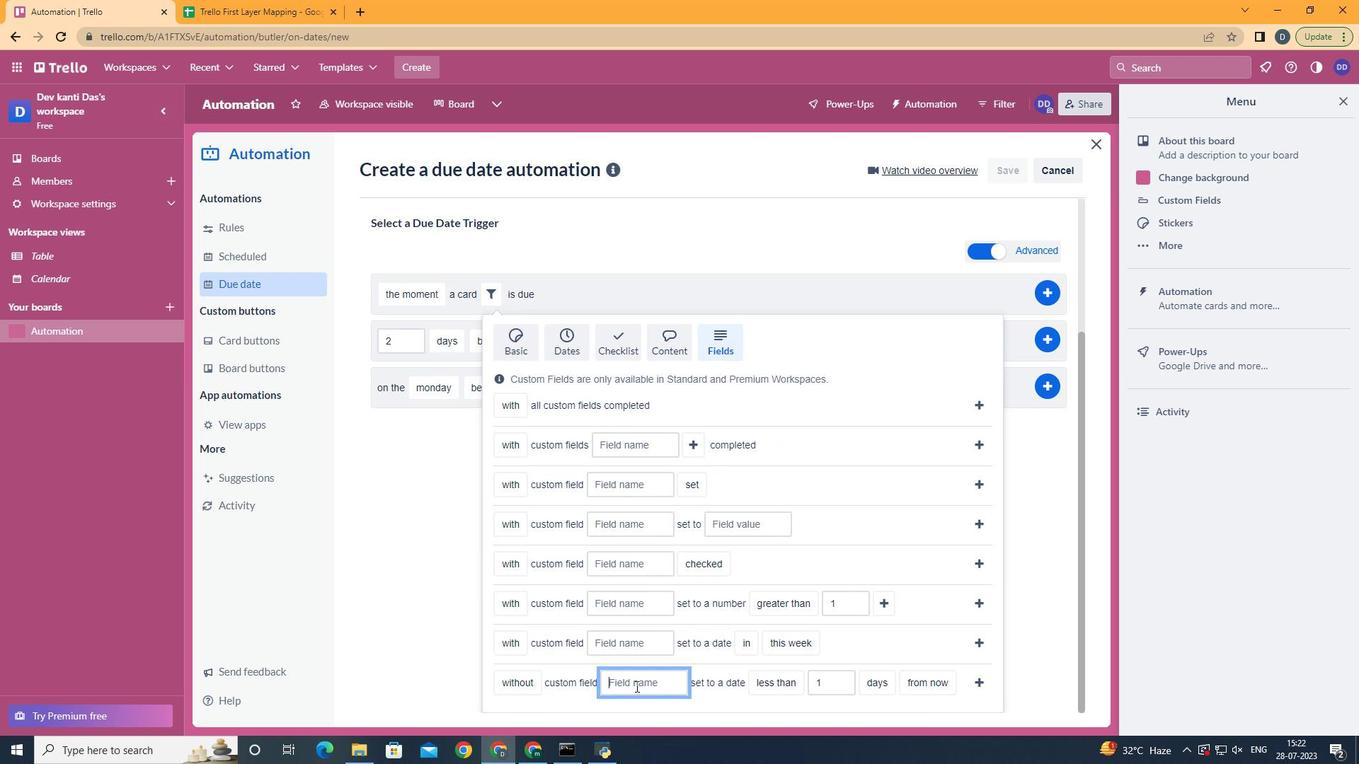
Action: Key pressed <Key.shift>Resume
Screenshot: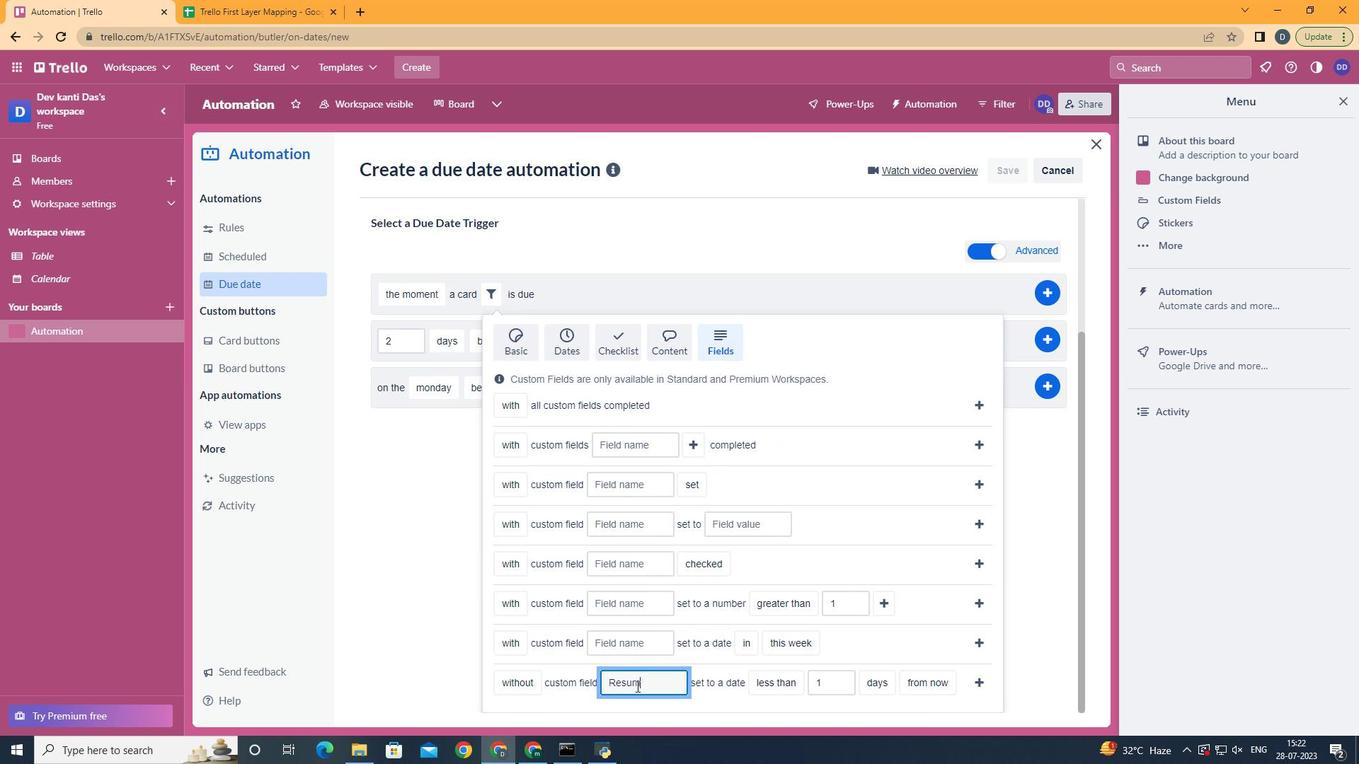 
Action: Mouse moved to (787, 649)
Screenshot: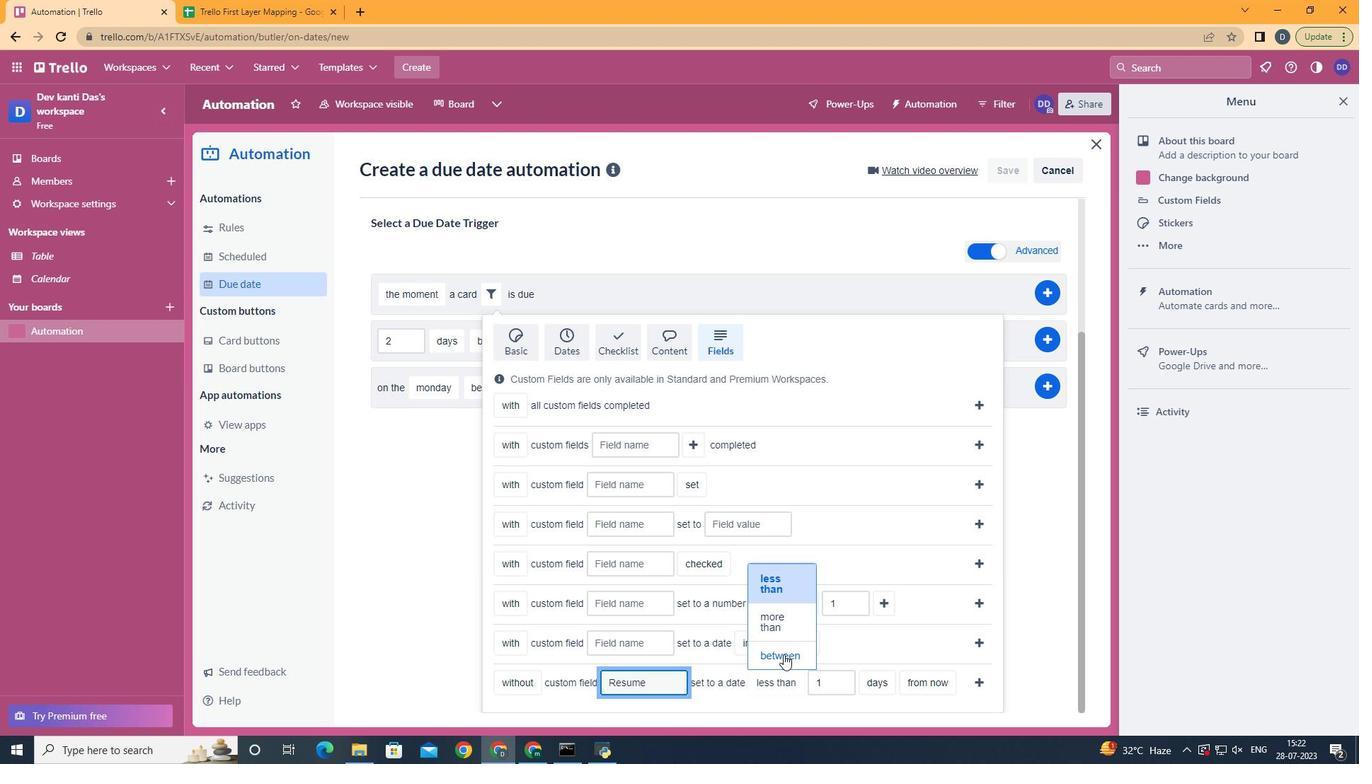 
Action: Mouse pressed left at (787, 649)
Screenshot: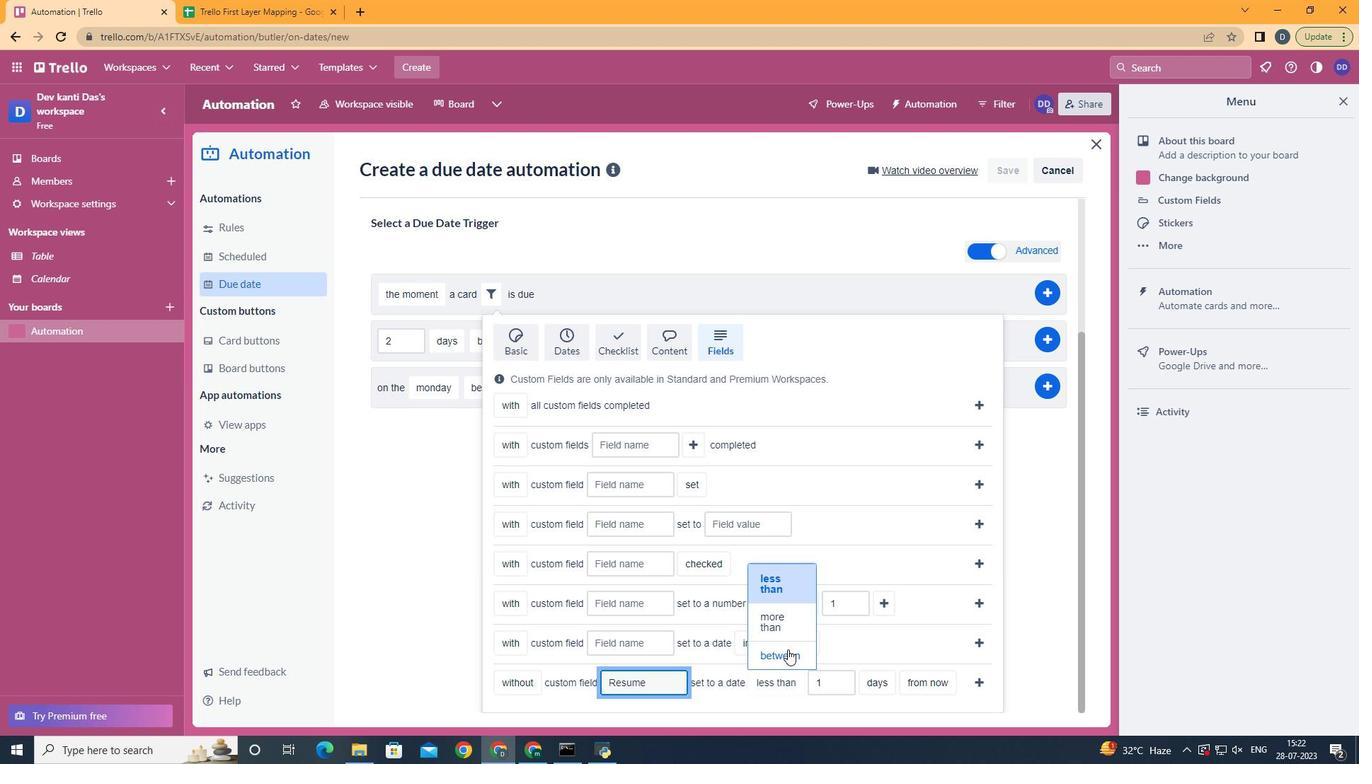 
Action: Mouse moved to (953, 631)
Screenshot: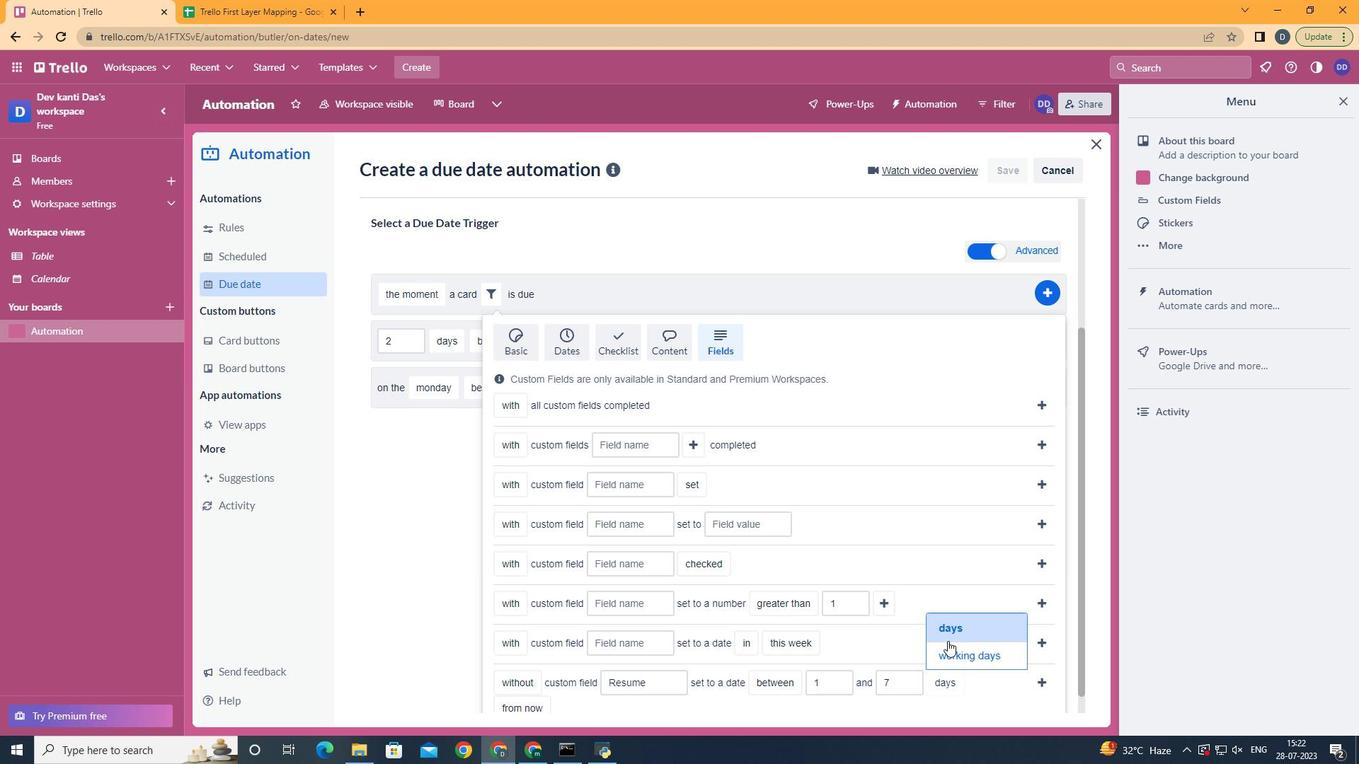 
Action: Mouse pressed left at (953, 631)
Screenshot: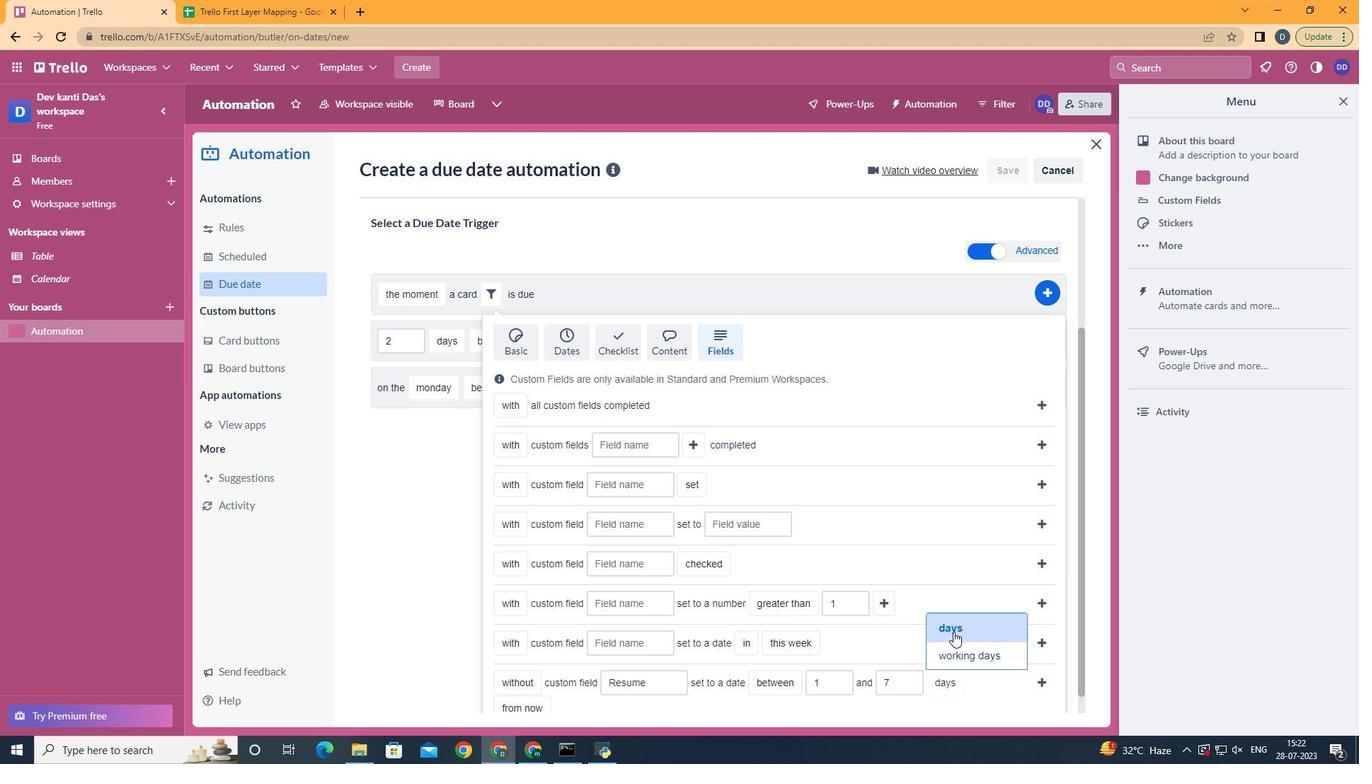 
Action: Mouse moved to (950, 631)
Screenshot: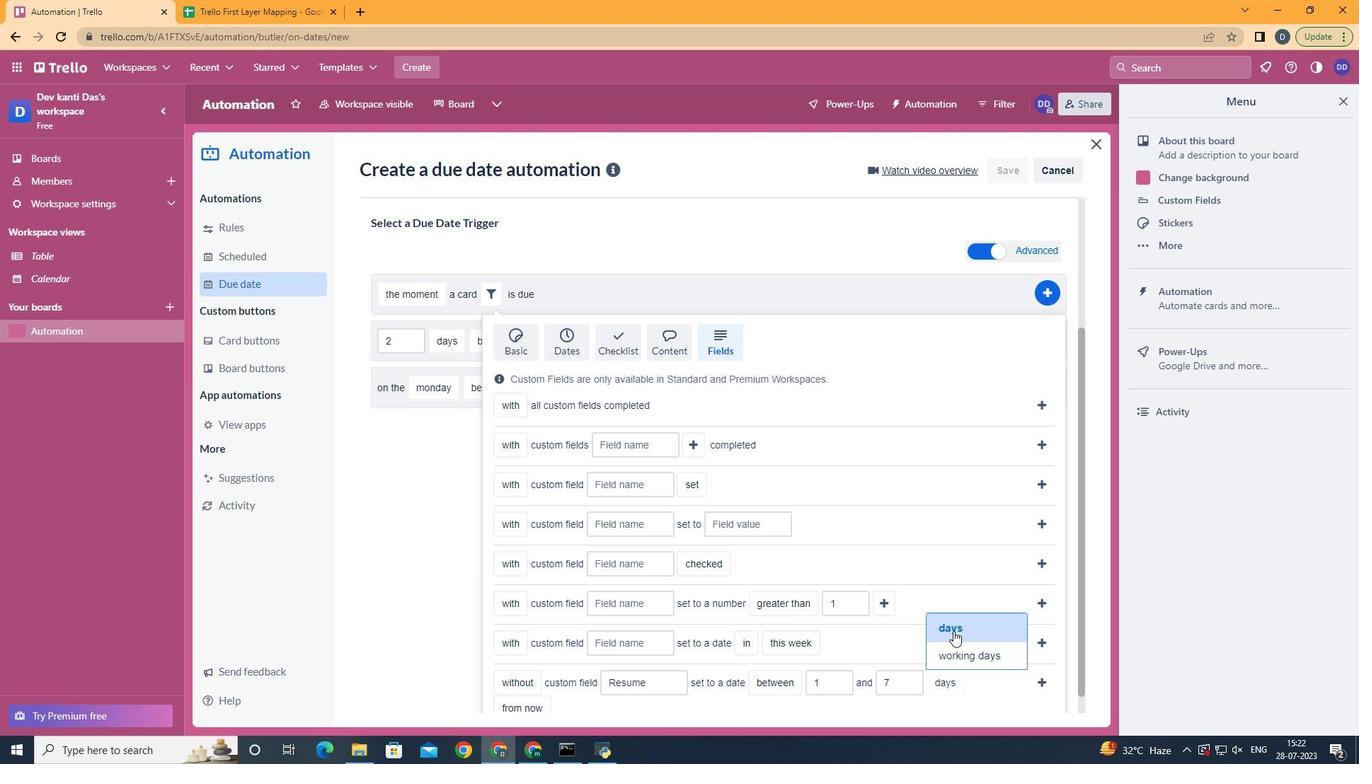 
Action: Mouse scrolled (950, 630) with delta (0, 0)
Screenshot: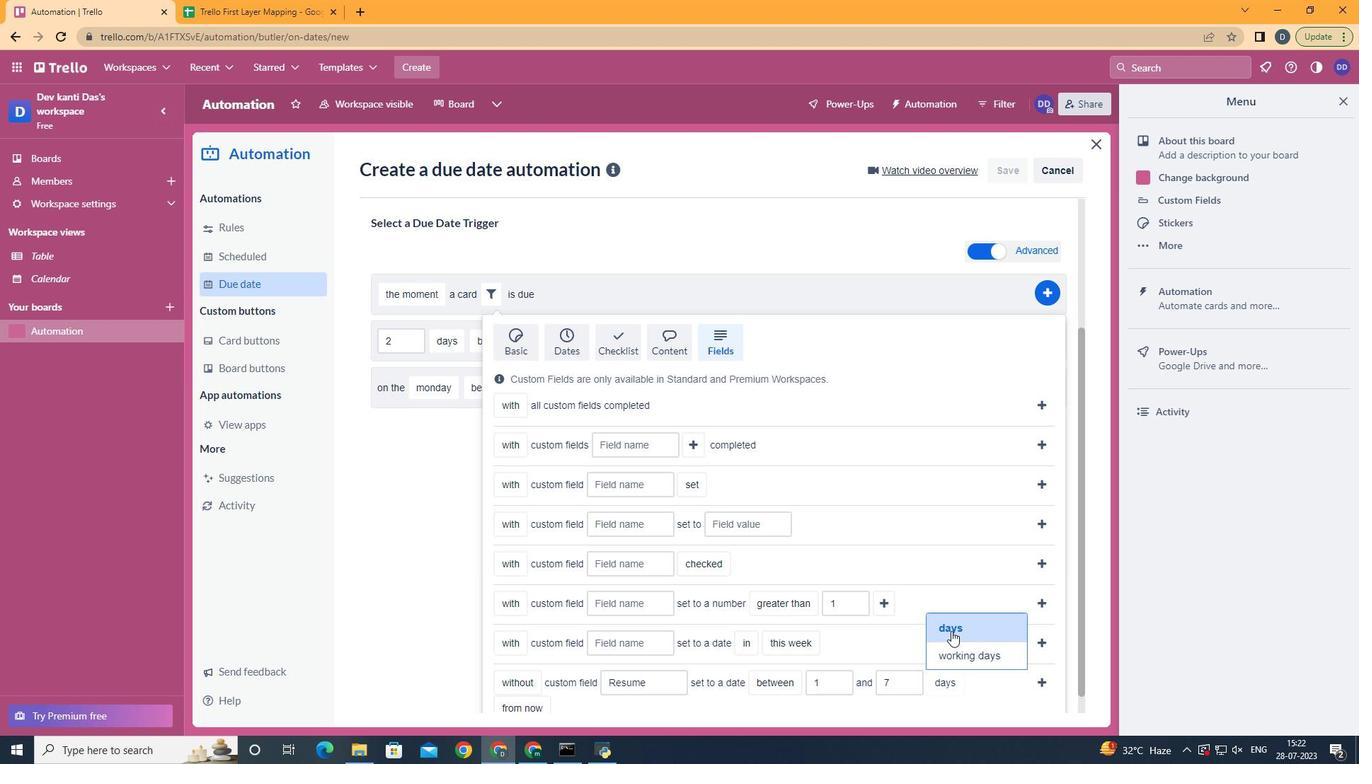 
Action: Mouse scrolled (950, 630) with delta (0, 0)
Screenshot: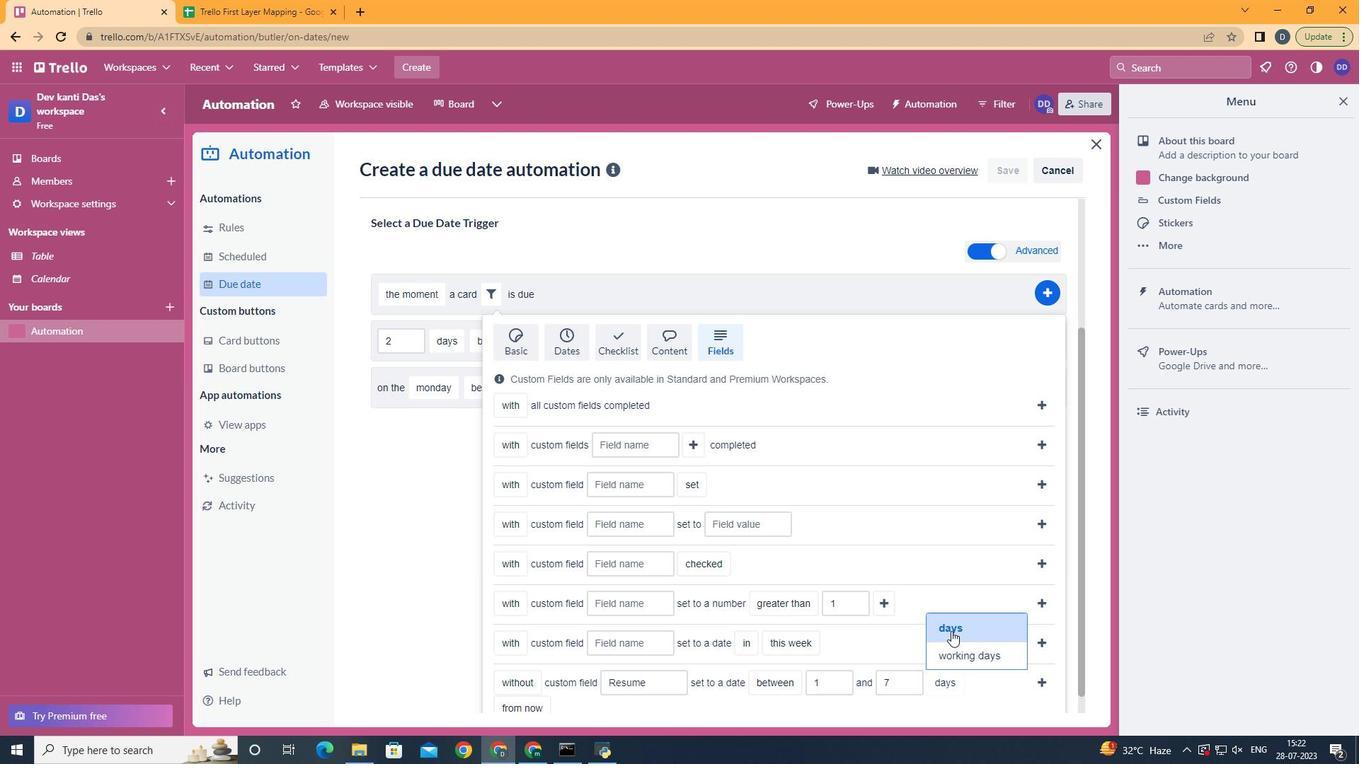 
Action: Mouse scrolled (950, 630) with delta (0, 0)
Screenshot: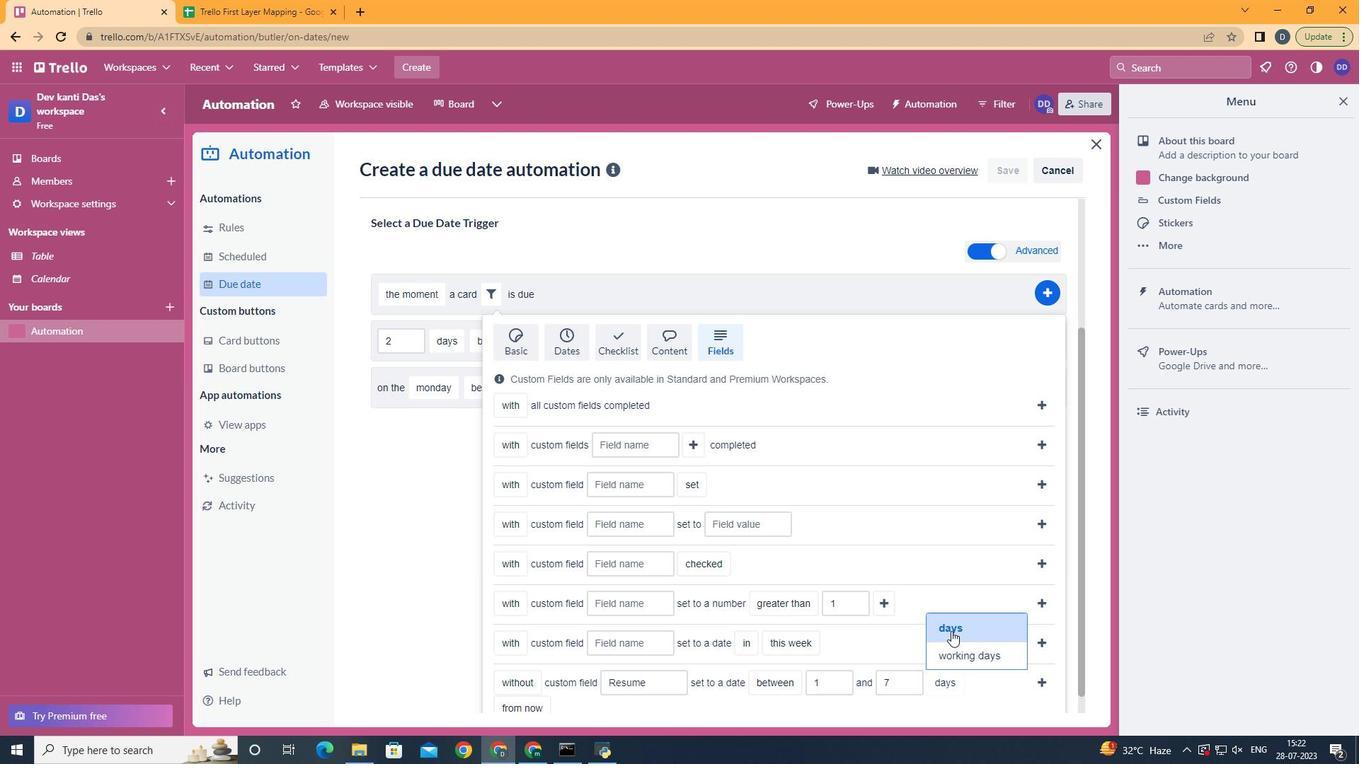 
Action: Mouse scrolled (950, 630) with delta (0, 0)
Screenshot: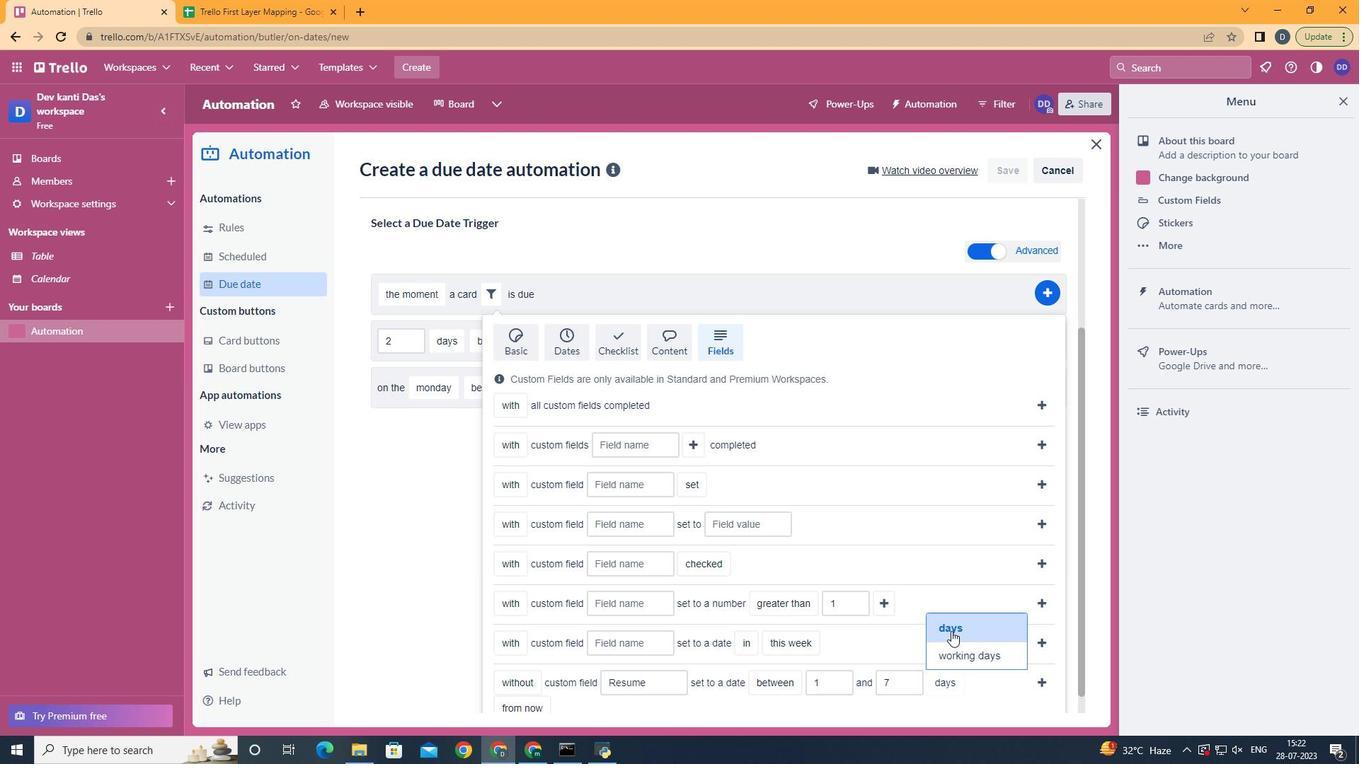 
Action: Mouse moved to (545, 629)
Screenshot: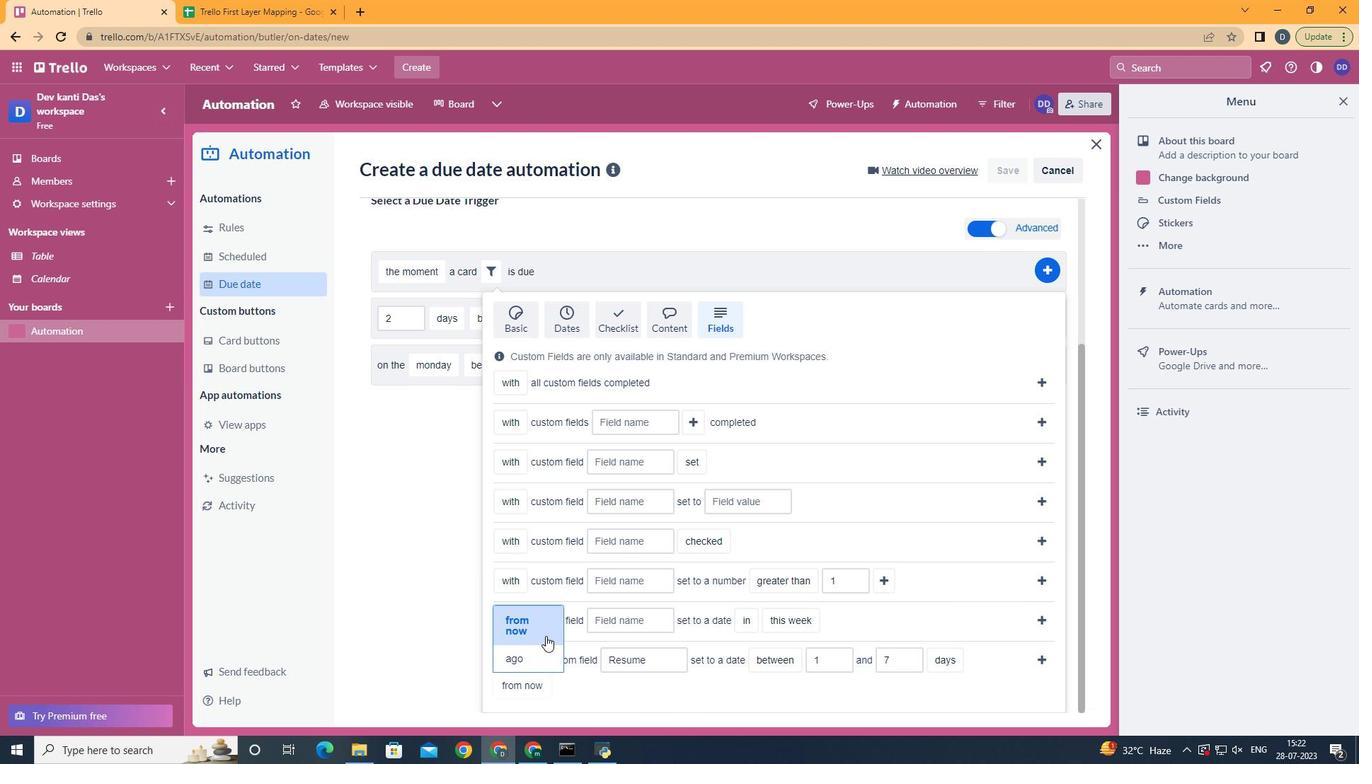 
Action: Mouse pressed left at (545, 629)
Screenshot: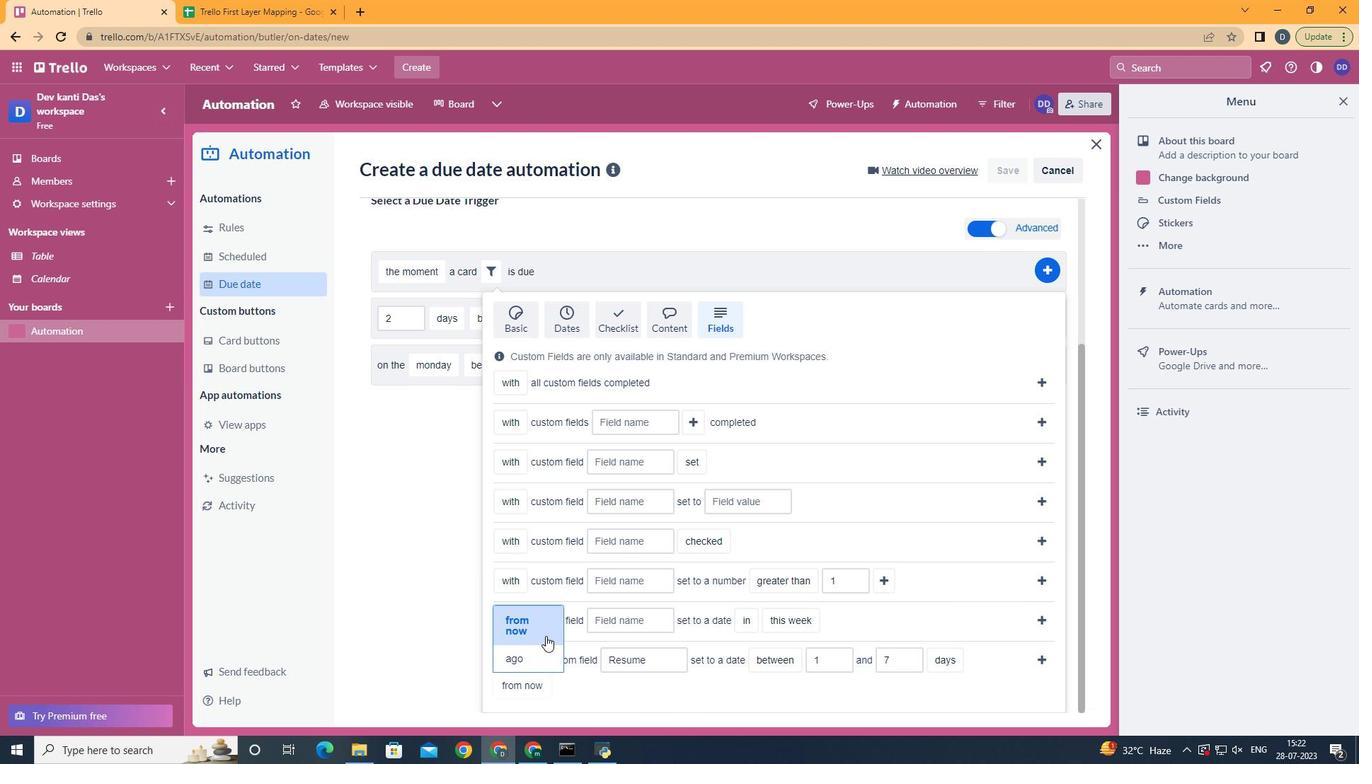 
Action: Mouse moved to (1046, 658)
Screenshot: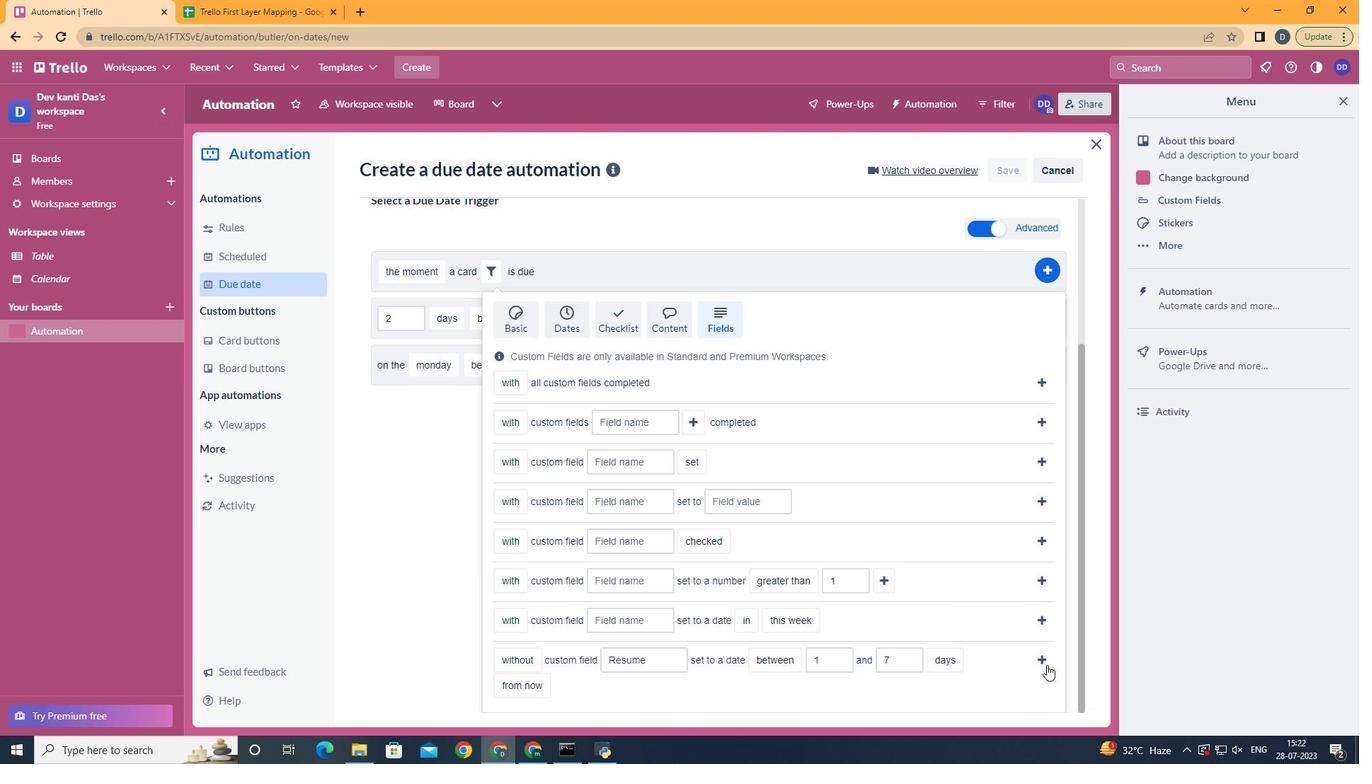 
Action: Mouse pressed left at (1046, 658)
Screenshot: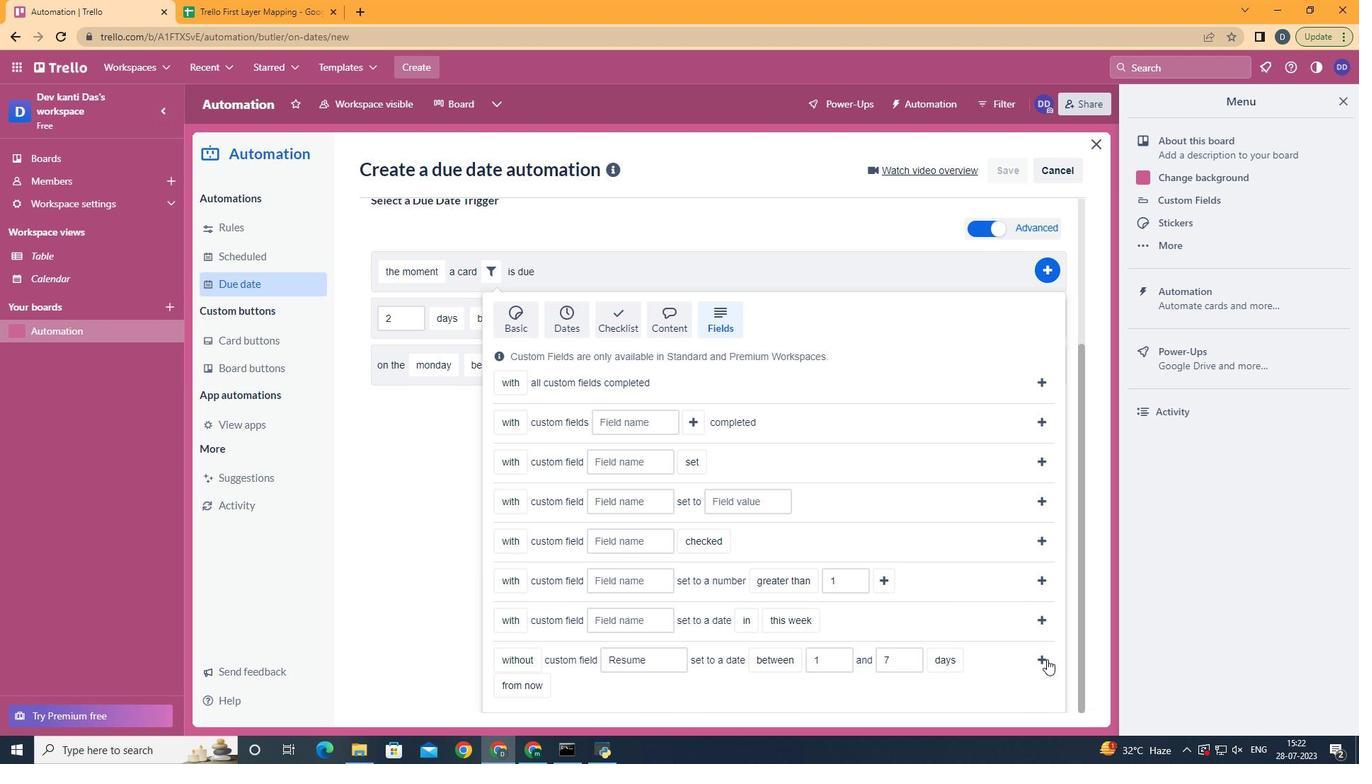 
